 Task: Find accommodations in Geneina, Sudan, for 3 guests from August 12 to August 15, with a price range of ₹15,000 to ₹16,000, 2 bedrooms, 3 beds, 1 bathroom, and self check-in option.
Action: Mouse moved to (414, 87)
Screenshot: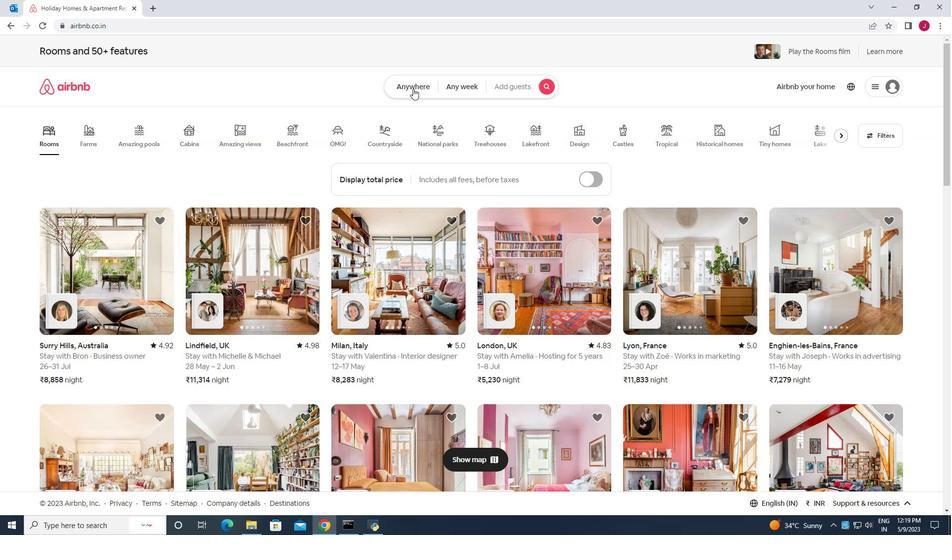 
Action: Mouse pressed left at (414, 87)
Screenshot: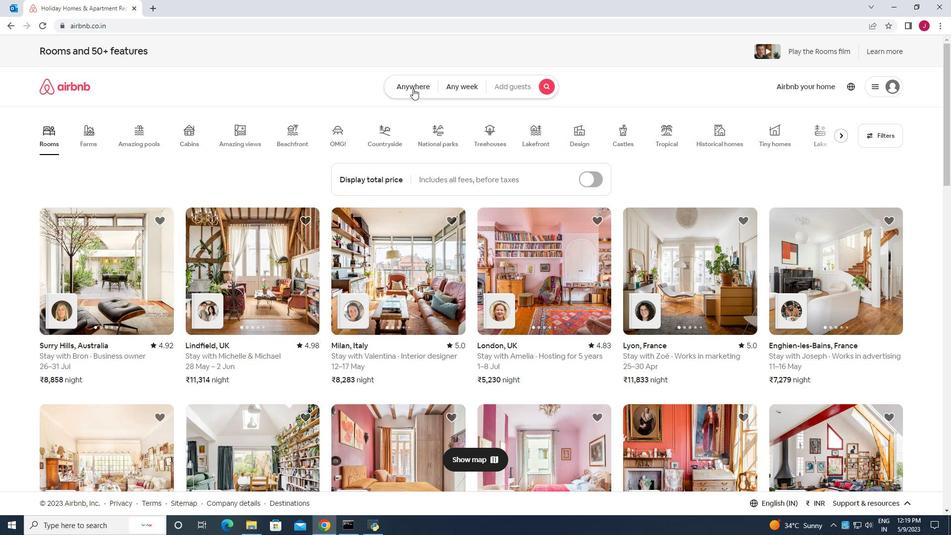 
Action: Mouse moved to (310, 126)
Screenshot: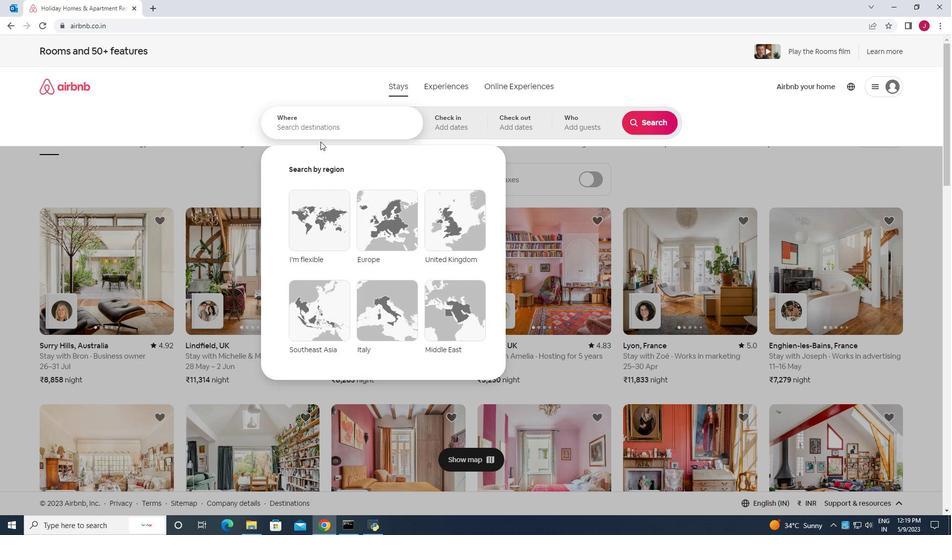 
Action: Mouse pressed left at (310, 126)
Screenshot: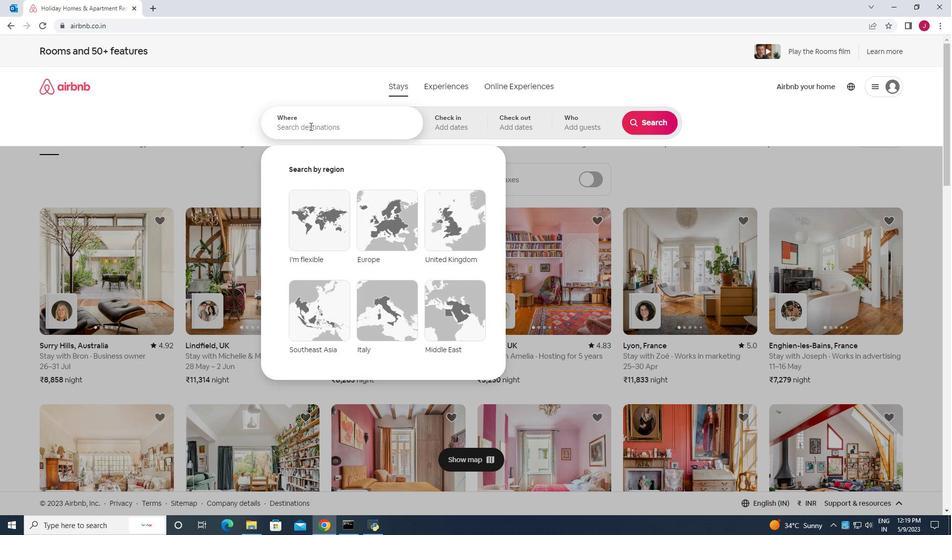 
Action: Key pressed <Key.caps_lock>G<Key.caps_lock>eneina<Key.space>sudan
Screenshot: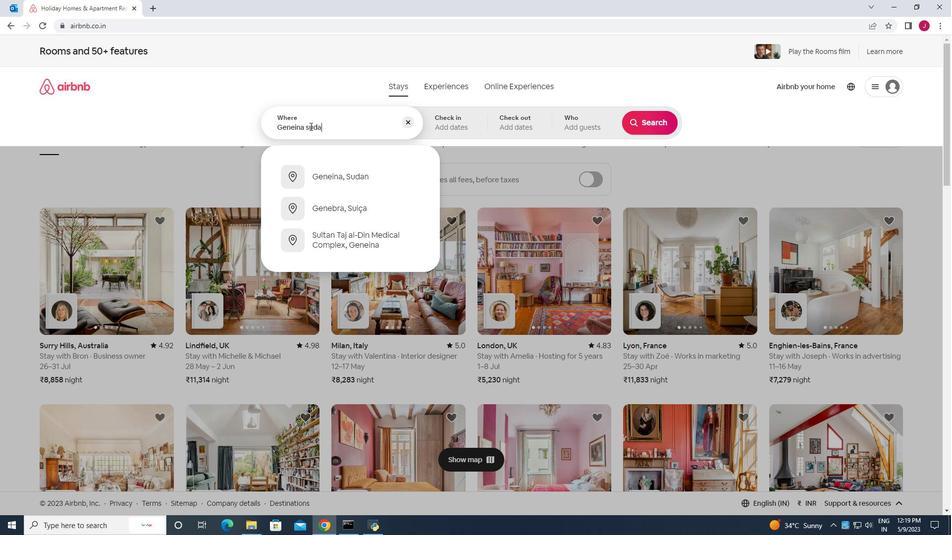 
Action: Mouse moved to (343, 174)
Screenshot: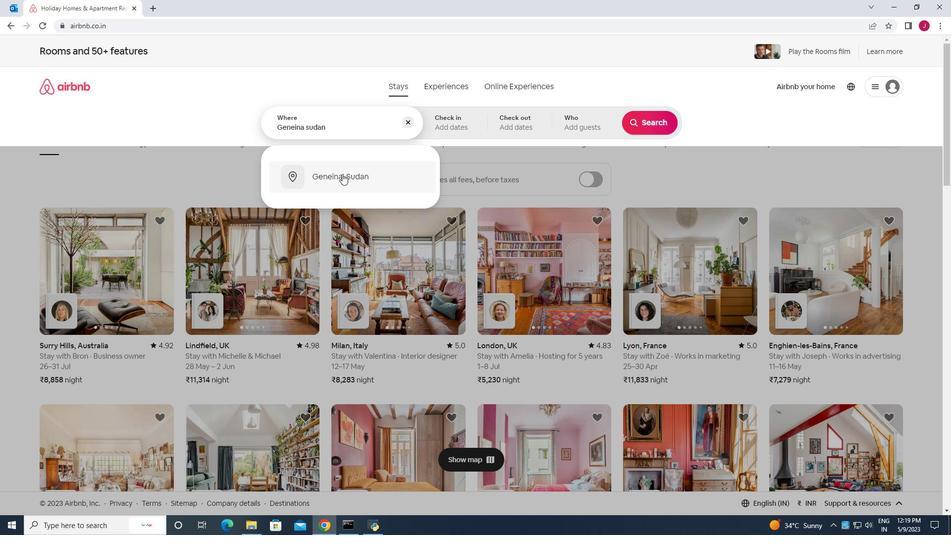 
Action: Mouse pressed left at (343, 174)
Screenshot: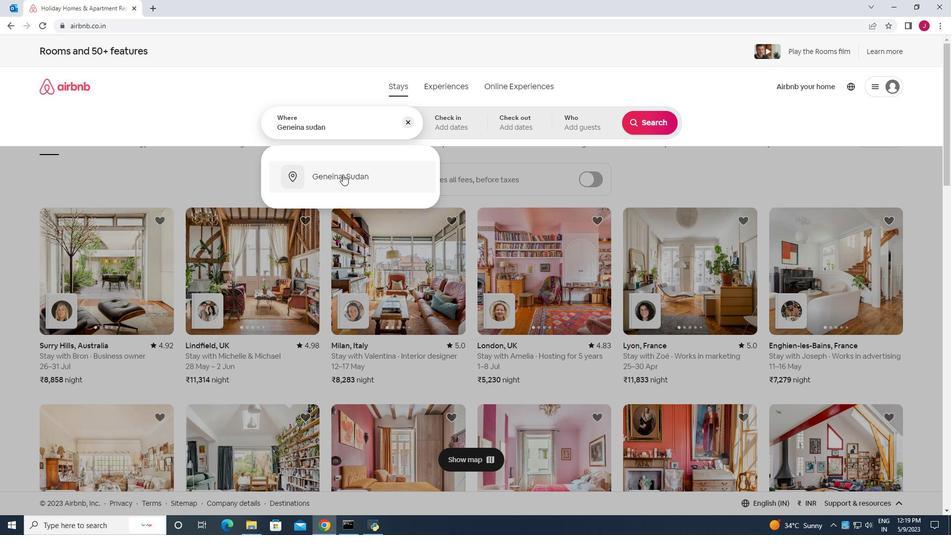 
Action: Mouse moved to (649, 203)
Screenshot: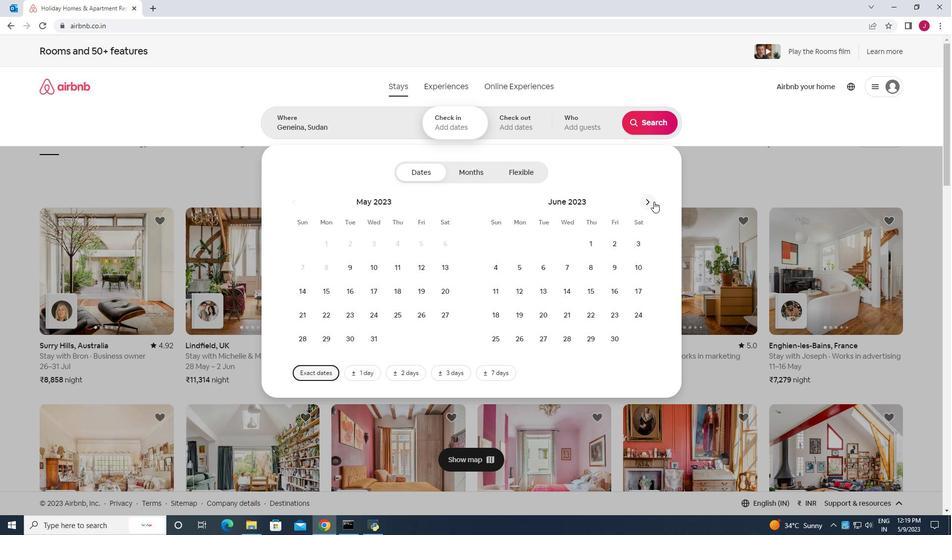 
Action: Mouse pressed left at (649, 203)
Screenshot: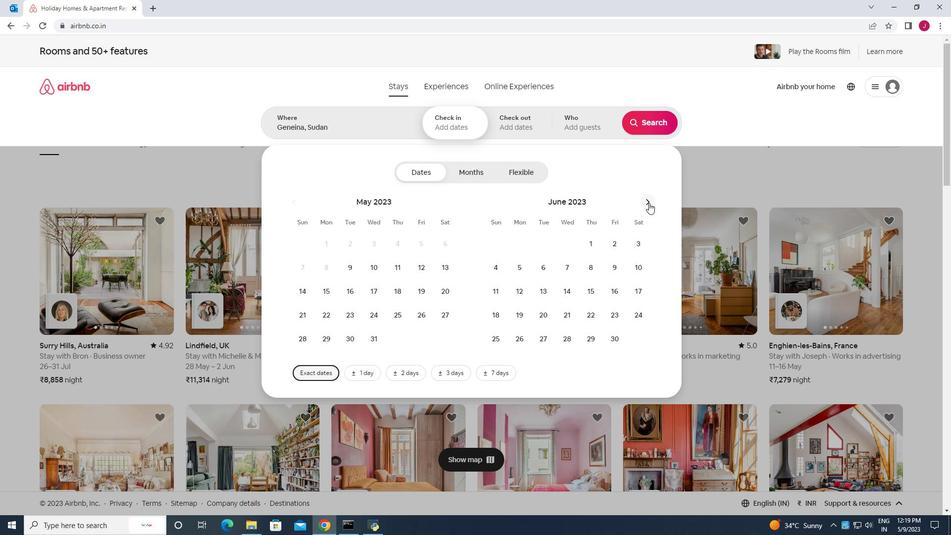 
Action: Mouse pressed left at (649, 203)
Screenshot: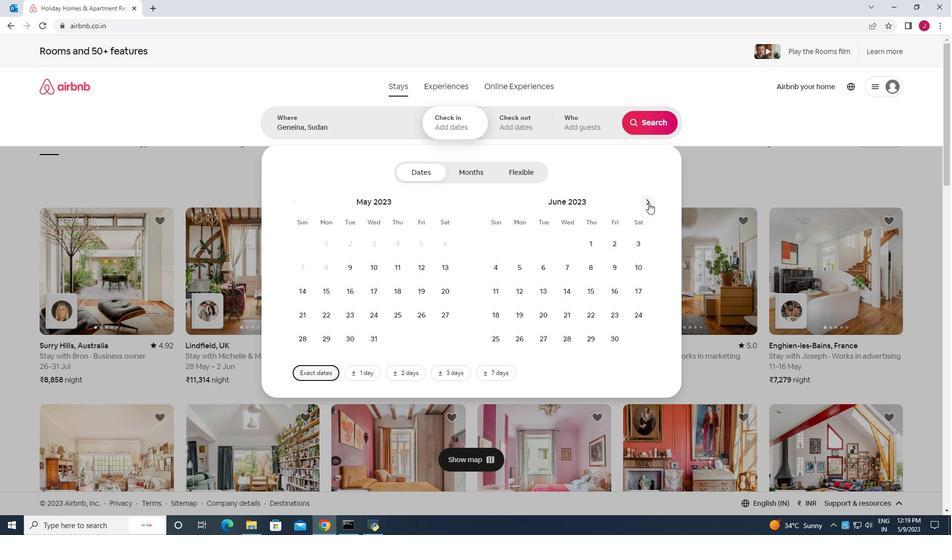
Action: Mouse moved to (631, 269)
Screenshot: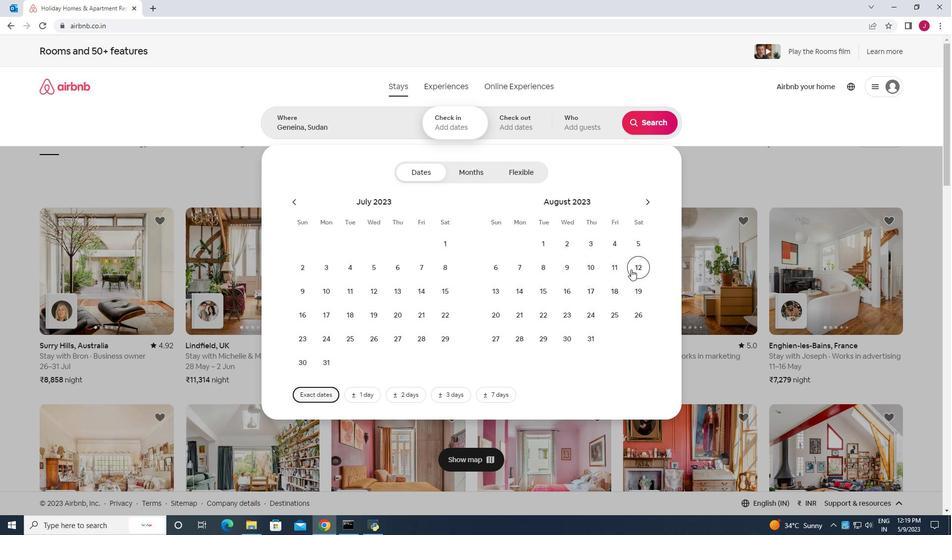 
Action: Mouse pressed left at (631, 269)
Screenshot: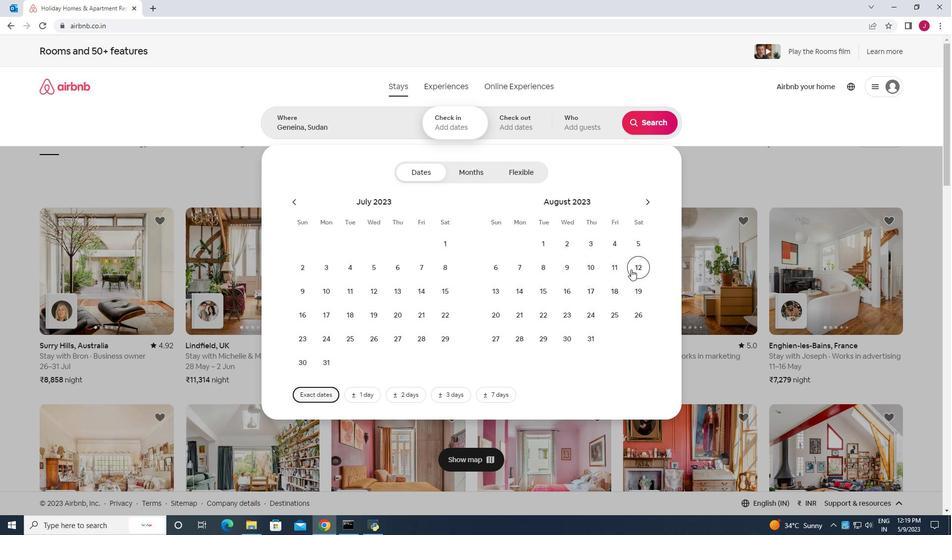 
Action: Mouse moved to (546, 297)
Screenshot: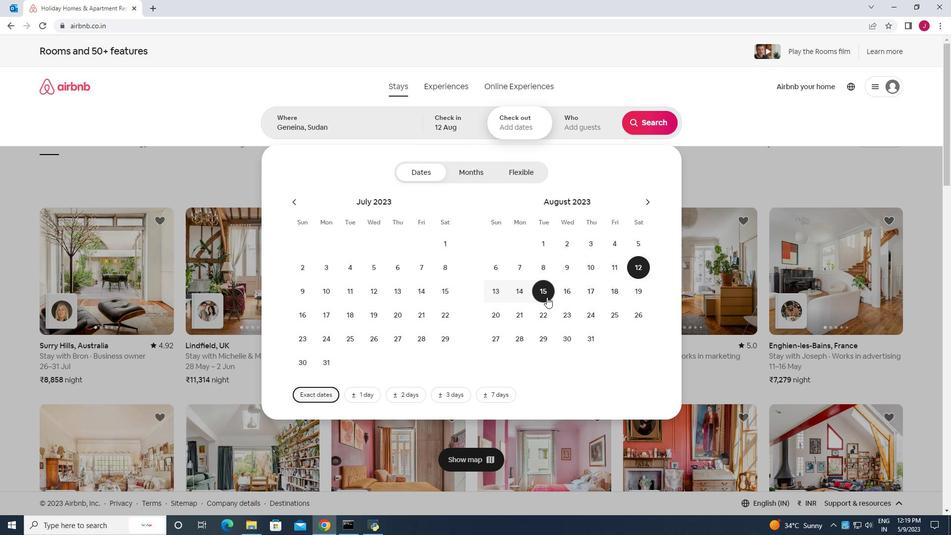
Action: Mouse pressed left at (546, 297)
Screenshot: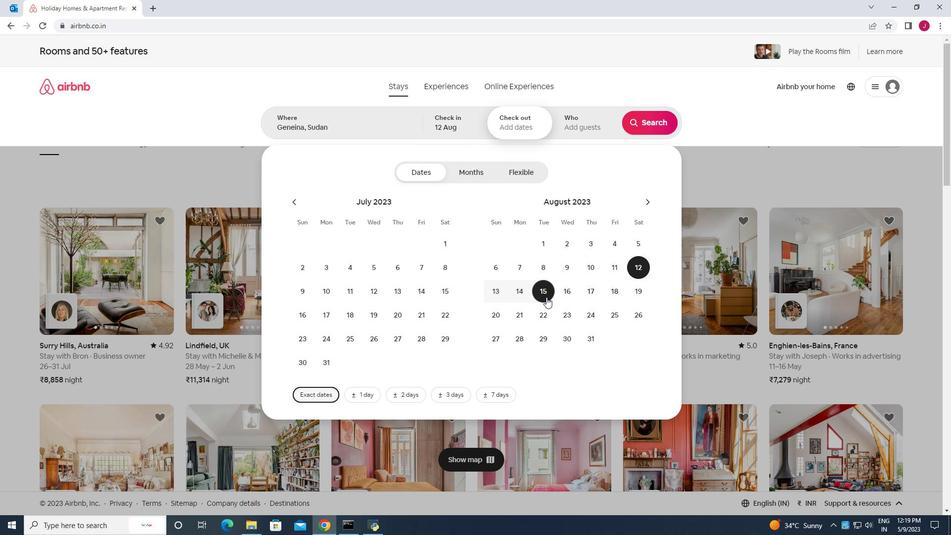 
Action: Mouse moved to (572, 128)
Screenshot: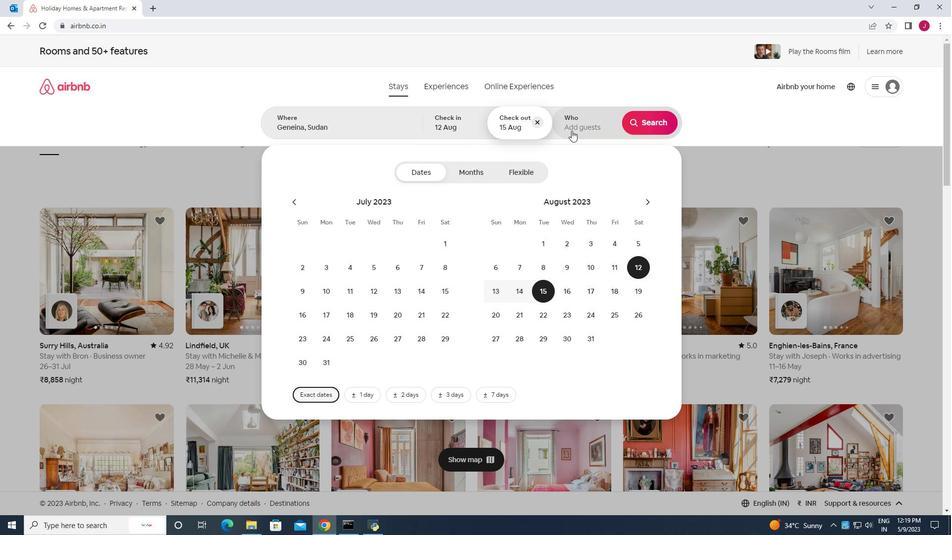 
Action: Mouse pressed left at (572, 128)
Screenshot: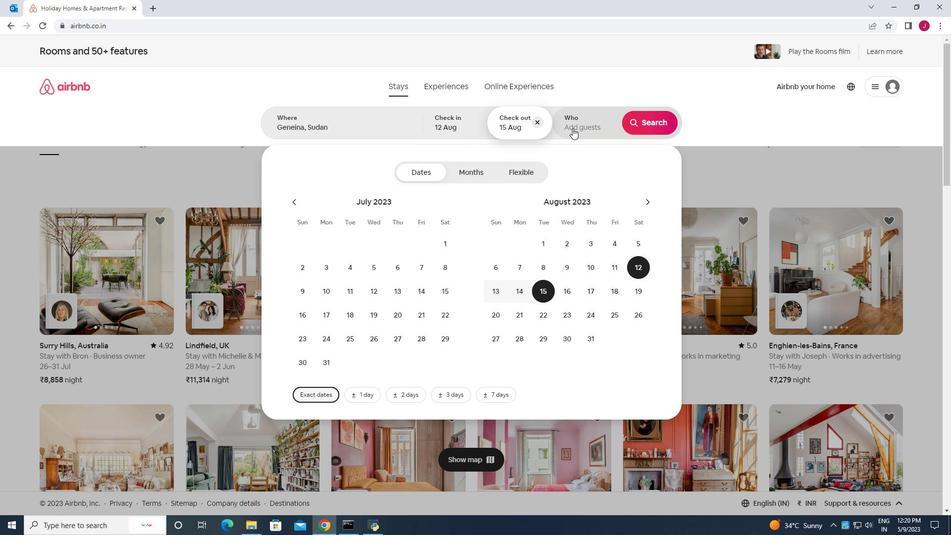 
Action: Mouse moved to (653, 176)
Screenshot: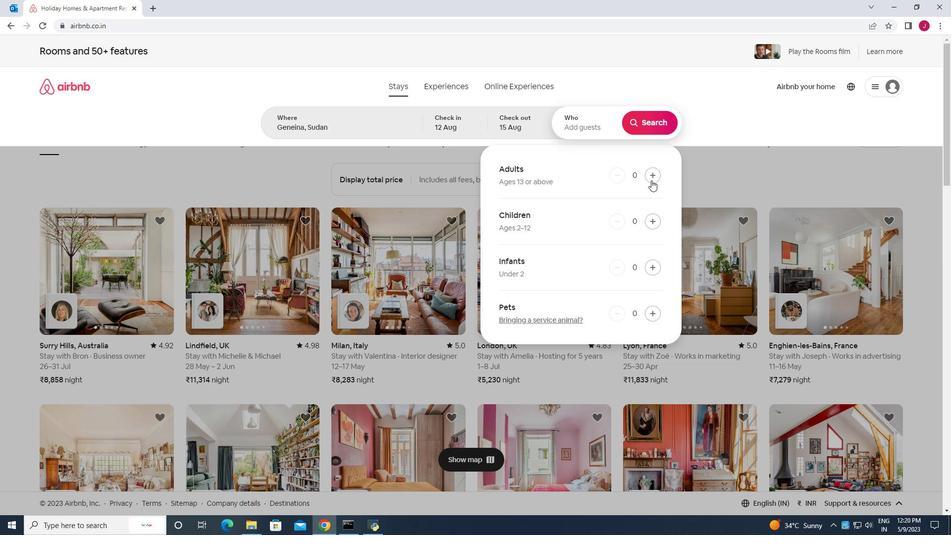 
Action: Mouse pressed left at (653, 176)
Screenshot: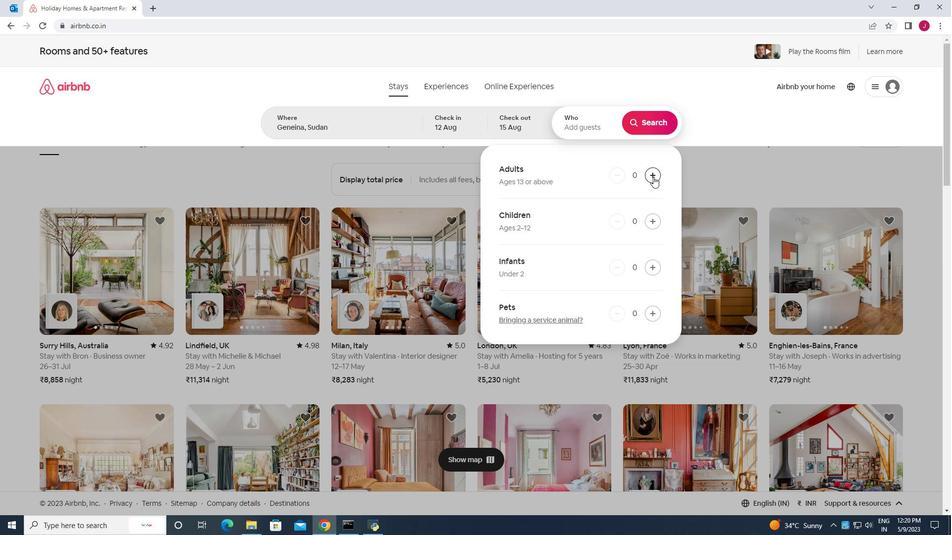 
Action: Mouse pressed left at (653, 176)
Screenshot: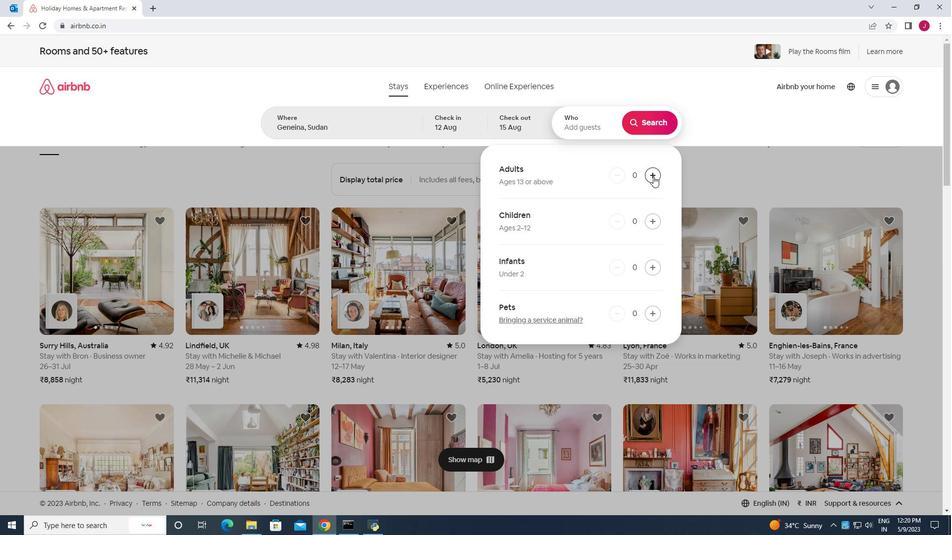 
Action: Mouse pressed left at (653, 176)
Screenshot: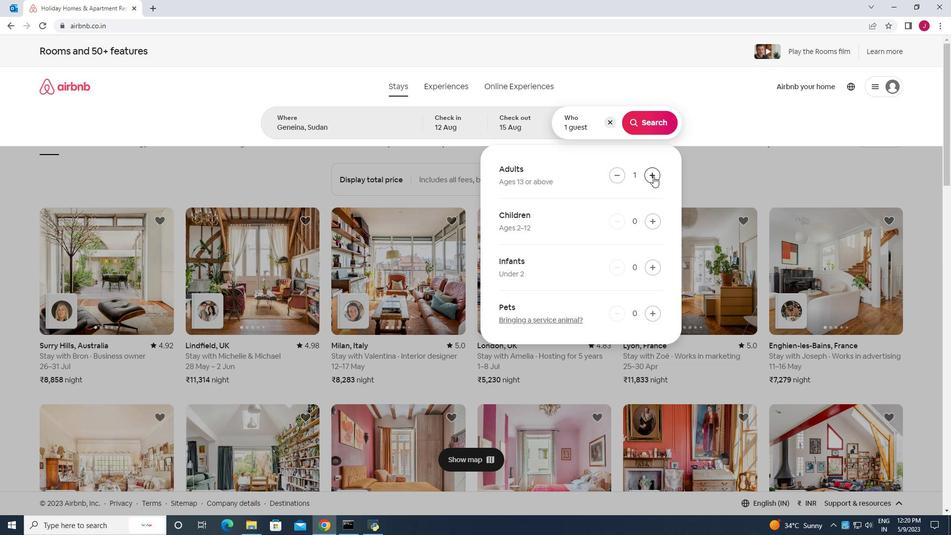 
Action: Mouse moved to (665, 124)
Screenshot: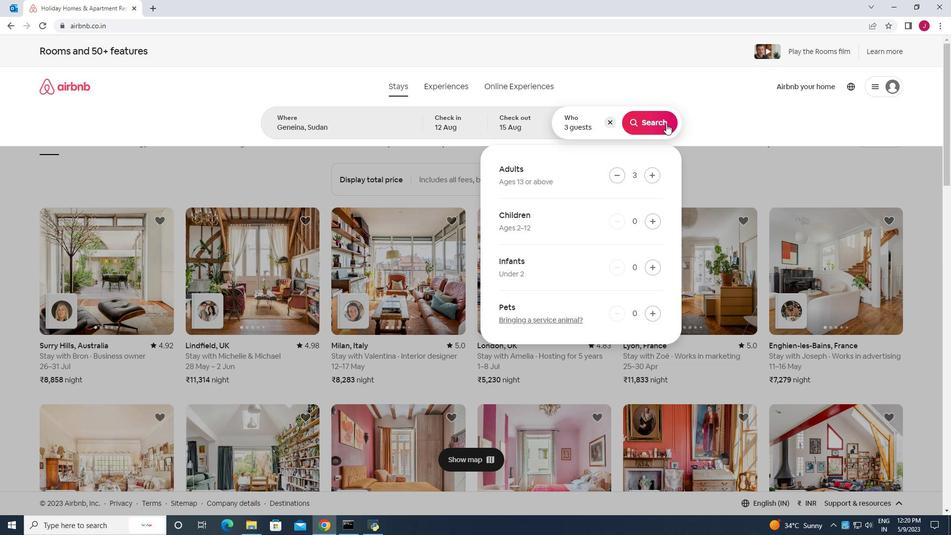 
Action: Mouse pressed left at (665, 124)
Screenshot: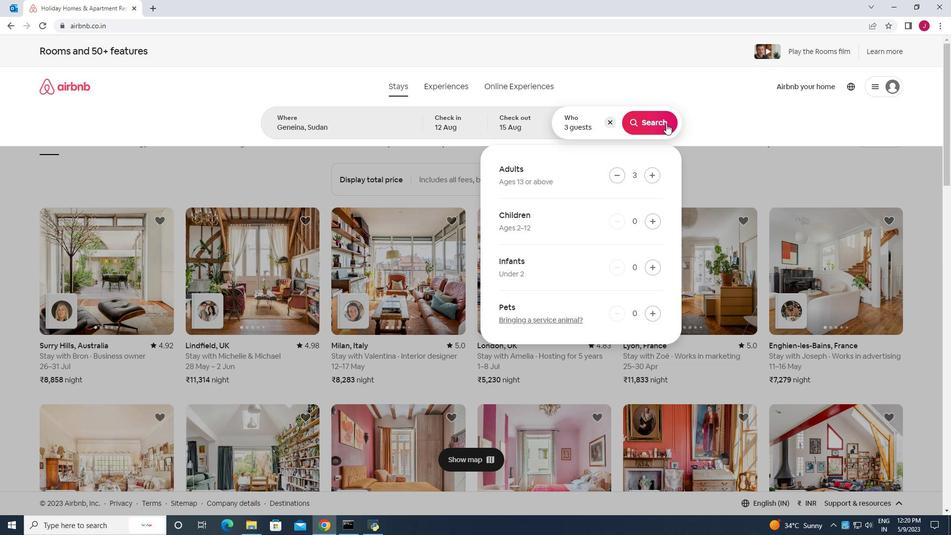 
Action: Mouse moved to (915, 95)
Screenshot: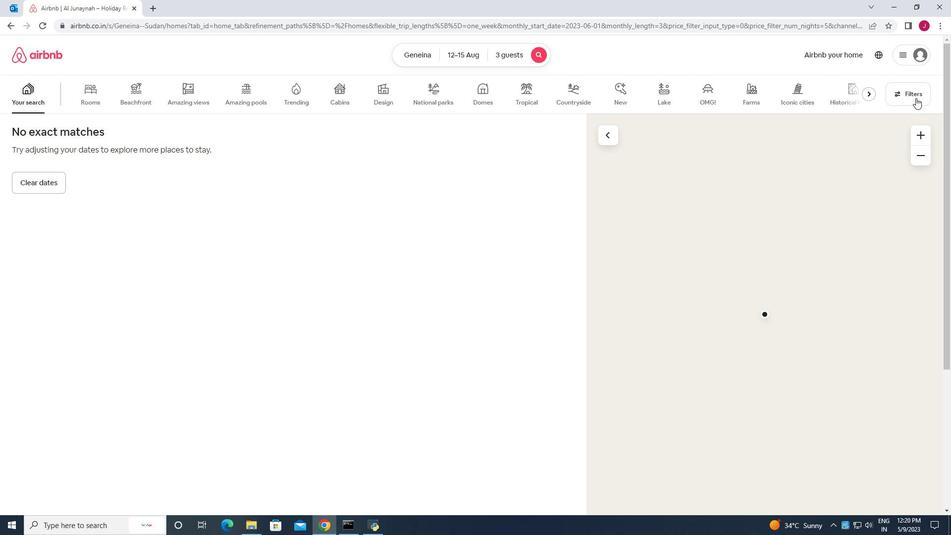 
Action: Mouse pressed left at (915, 95)
Screenshot: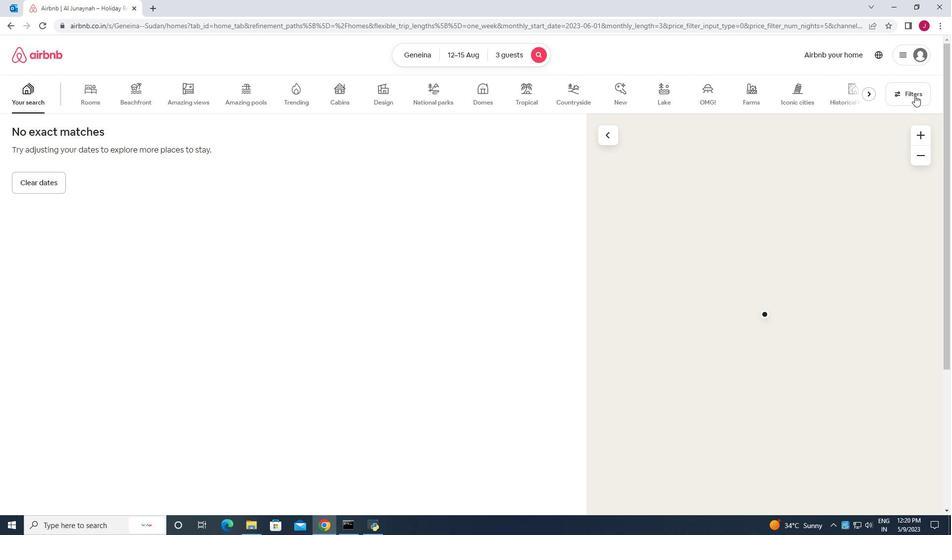 
Action: Mouse moved to (353, 334)
Screenshot: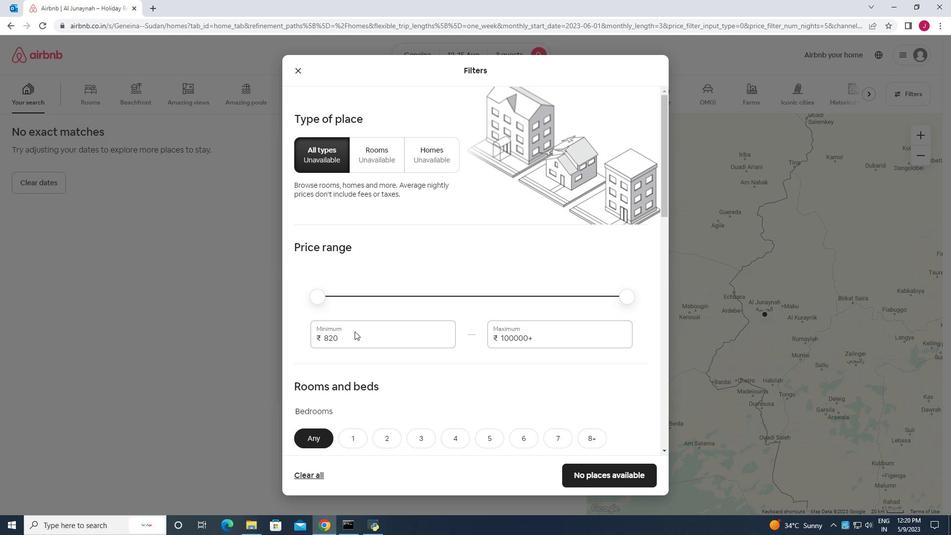 
Action: Mouse pressed left at (353, 334)
Screenshot: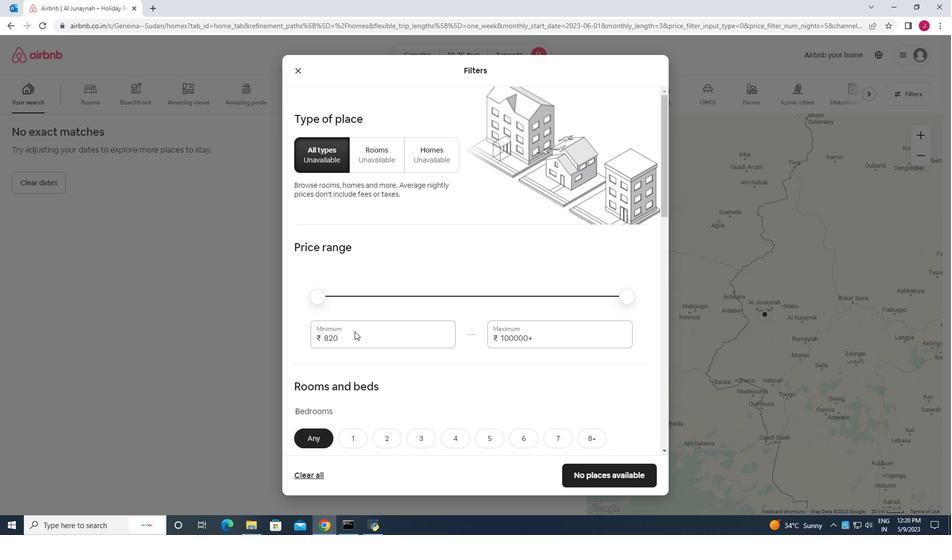 
Action: Mouse moved to (353, 335)
Screenshot: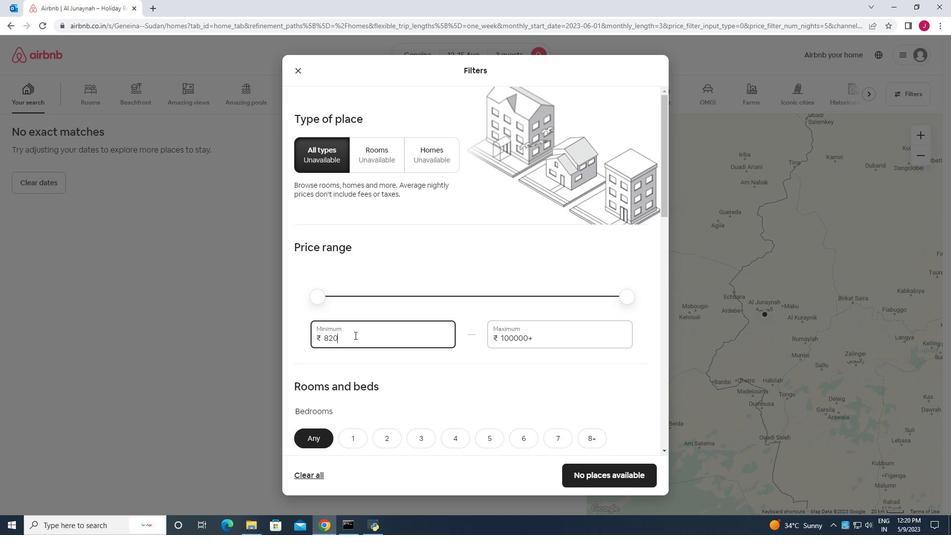
Action: Key pressed <Key.backspace><Key.backspace><Key.backspace><Key.backspace><Key.backspace><Key.backspace><Key.backspace><Key.backspace><Key.backspace>15000
Screenshot: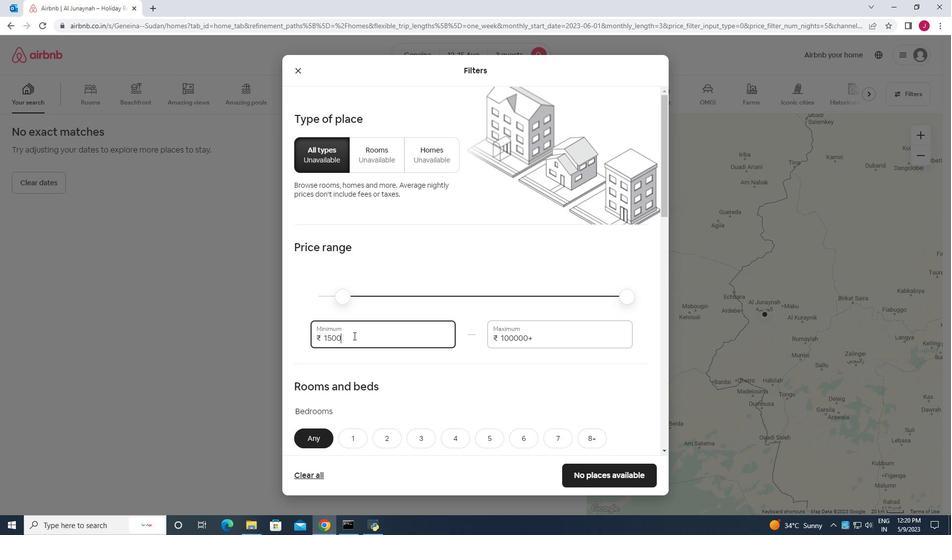 
Action: Mouse moved to (541, 340)
Screenshot: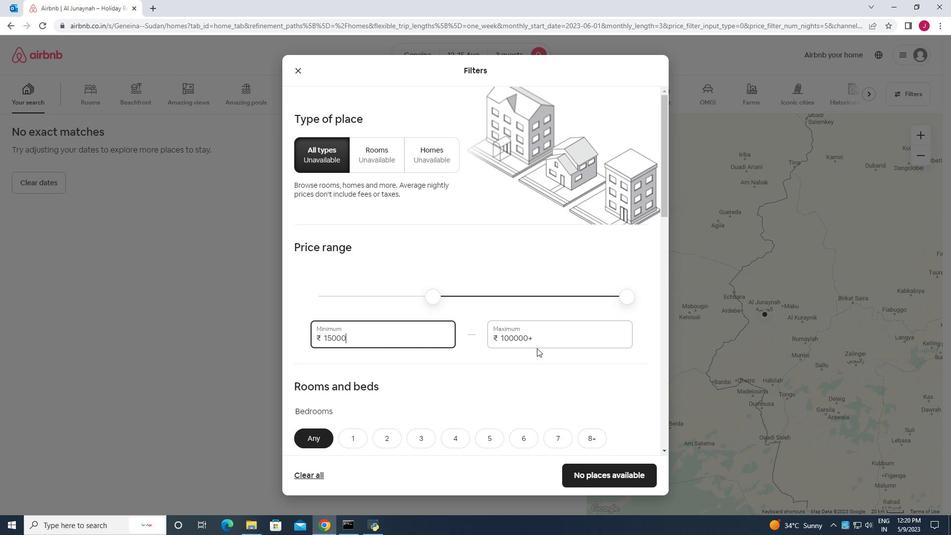 
Action: Mouse pressed left at (541, 340)
Screenshot: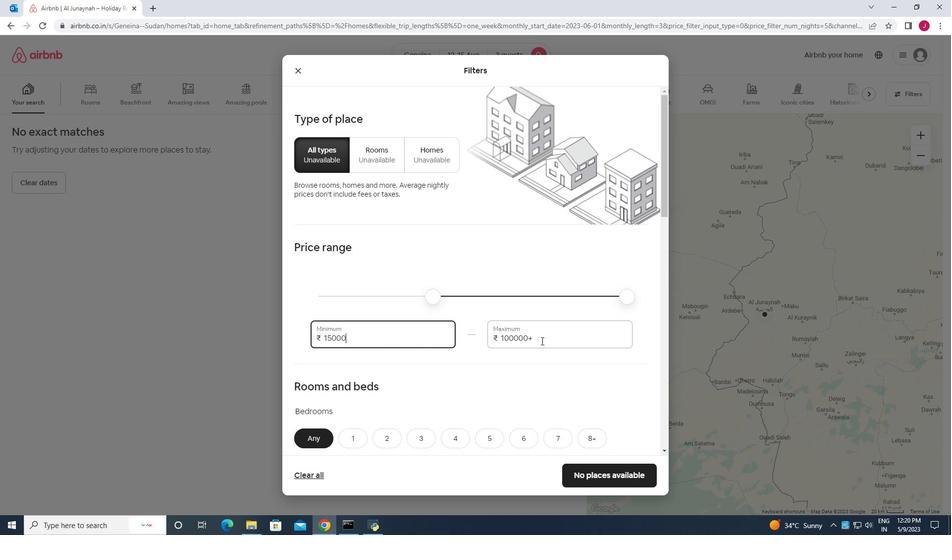 
Action: Mouse moved to (539, 340)
Screenshot: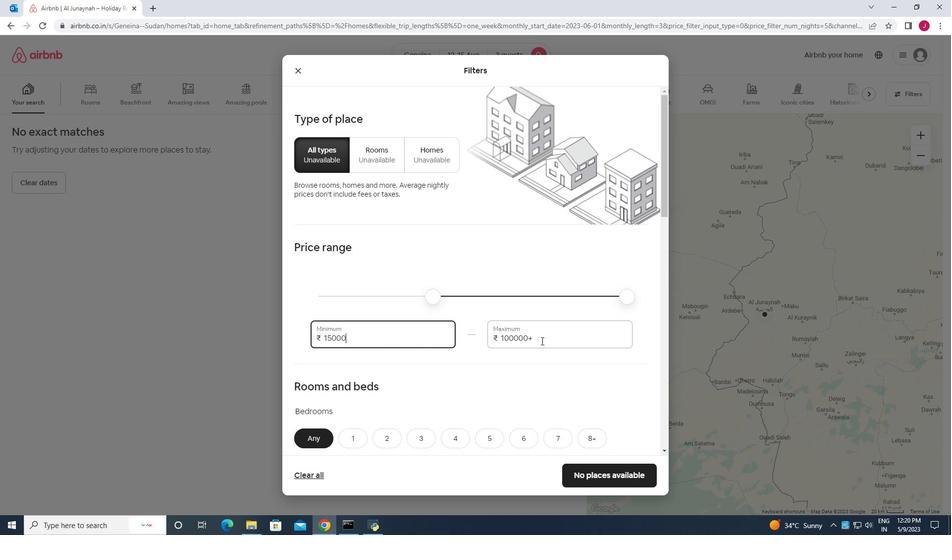 
Action: Key pressed <Key.backspace><Key.backspace><Key.backspace><Key.backspace><Key.backspace><Key.backspace><Key.backspace><Key.backspace><Key.backspace><Key.backspace><Key.backspace><Key.backspace>16000
Screenshot: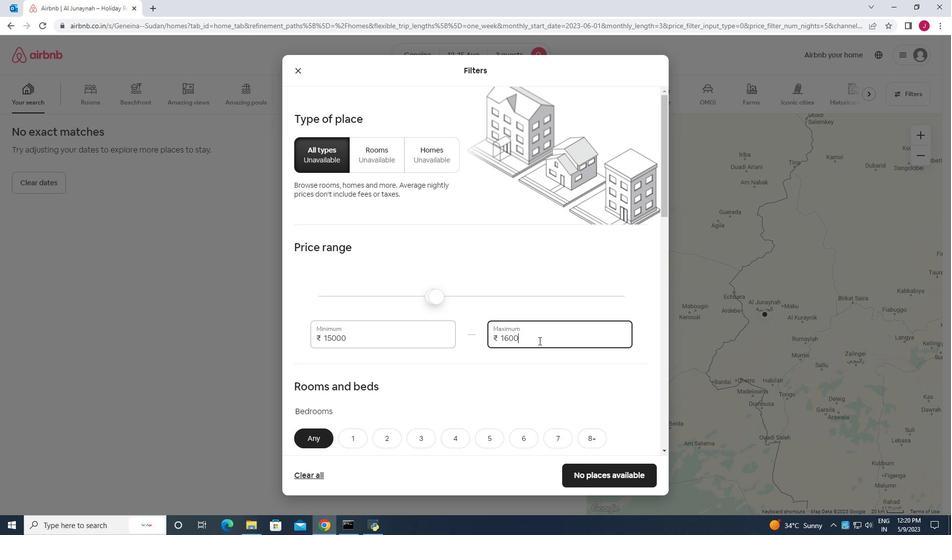 
Action: Mouse moved to (501, 327)
Screenshot: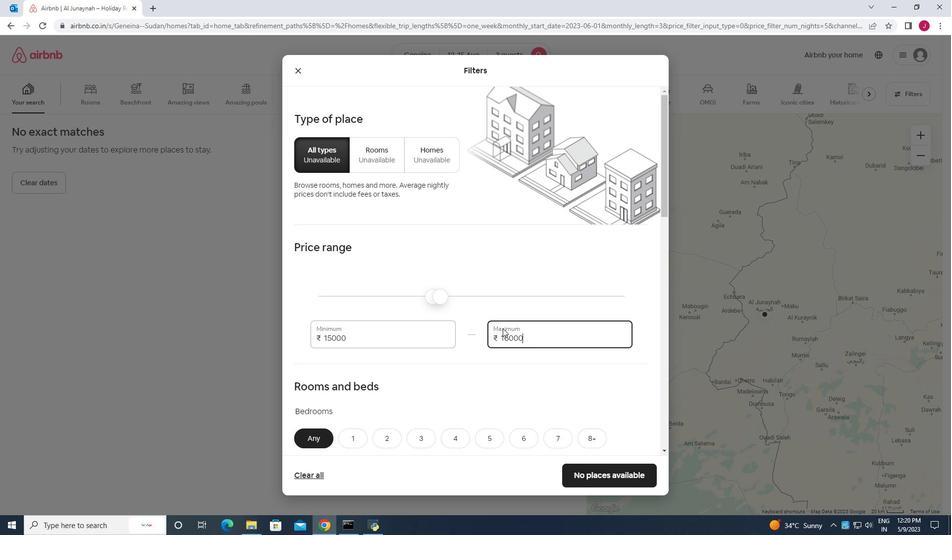 
Action: Mouse scrolled (501, 327) with delta (0, 0)
Screenshot: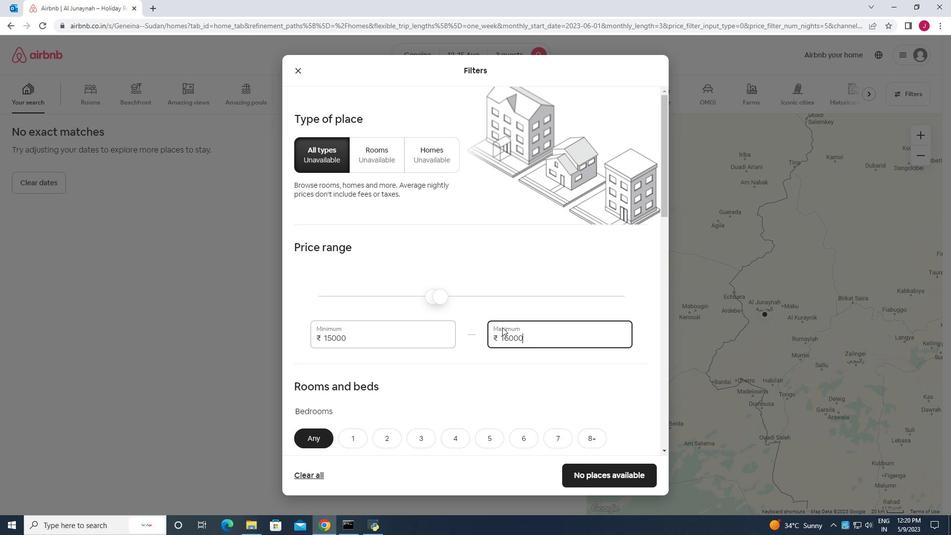 
Action: Mouse scrolled (501, 327) with delta (0, 0)
Screenshot: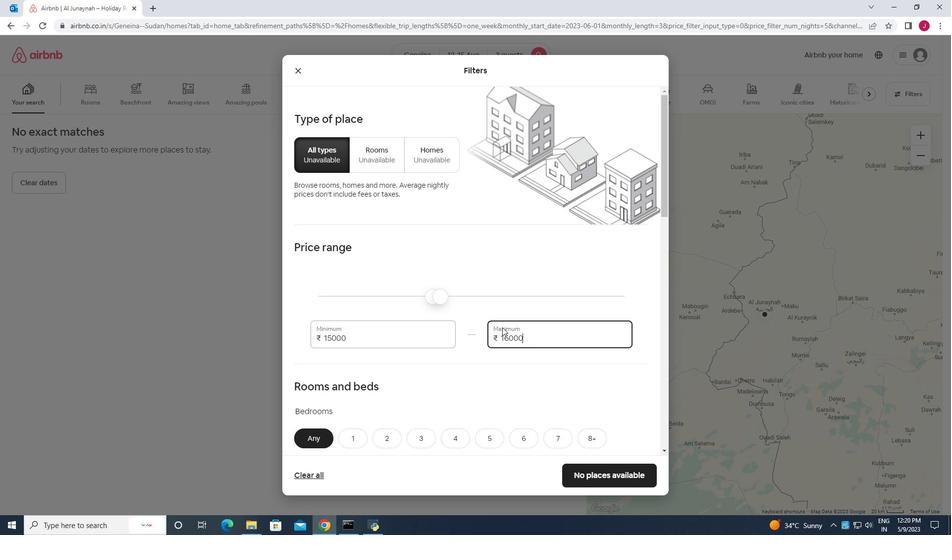 
Action: Mouse moved to (499, 312)
Screenshot: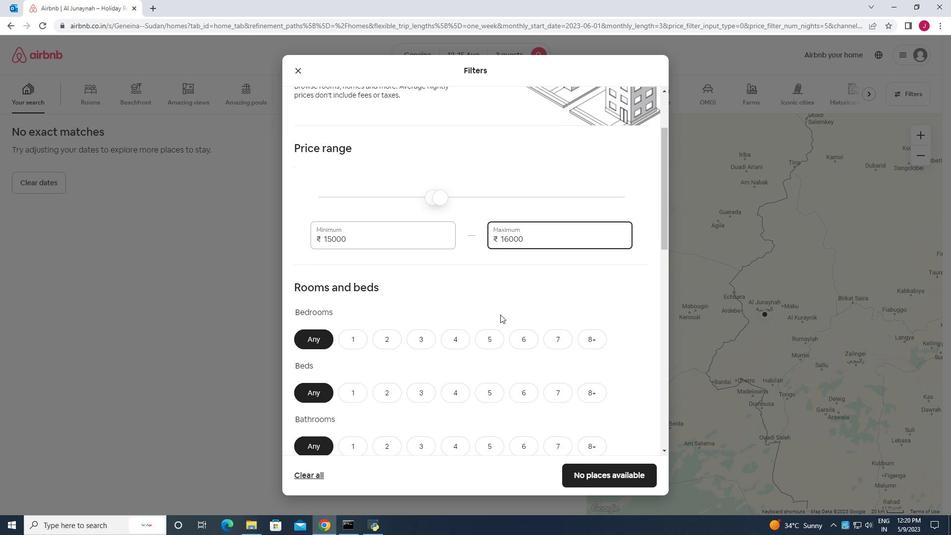 
Action: Mouse scrolled (499, 312) with delta (0, 0)
Screenshot: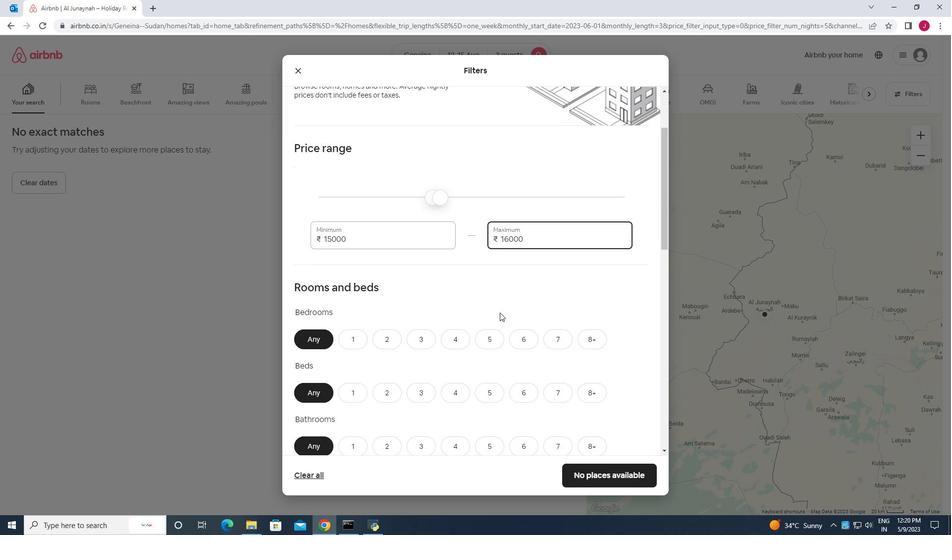 
Action: Mouse moved to (384, 291)
Screenshot: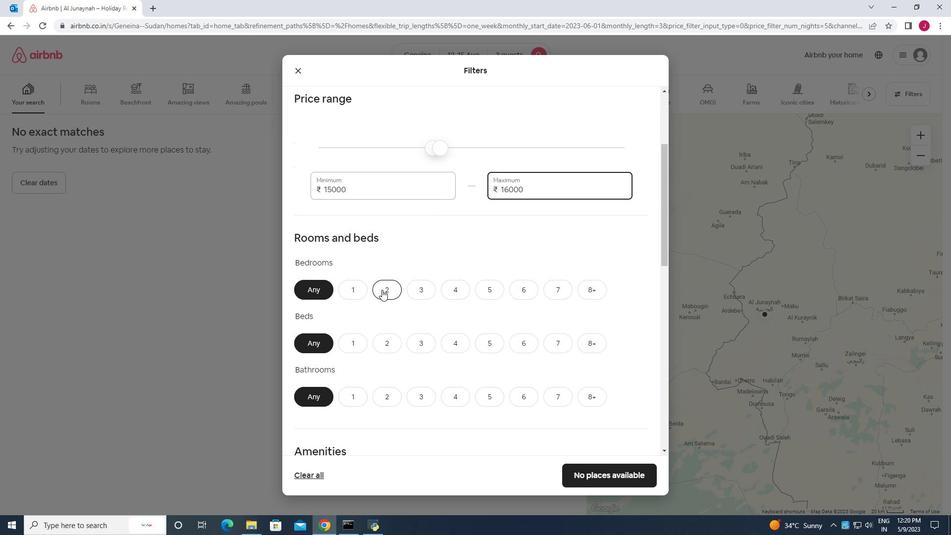 
Action: Mouse pressed left at (384, 291)
Screenshot: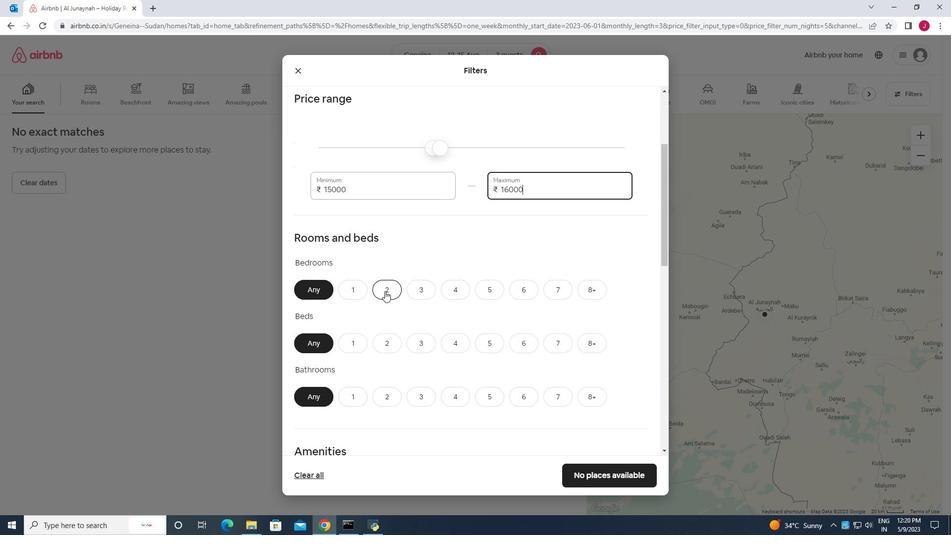 
Action: Mouse moved to (425, 342)
Screenshot: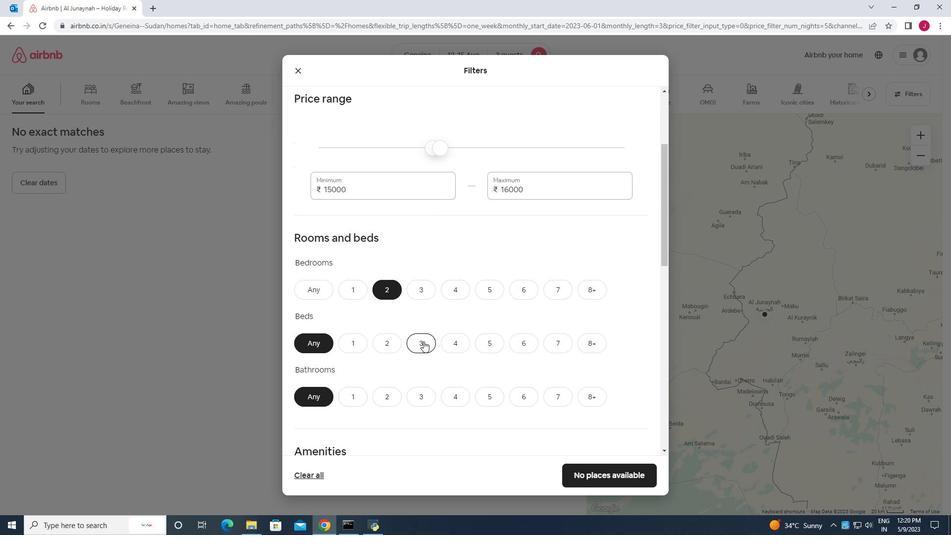 
Action: Mouse pressed left at (425, 342)
Screenshot: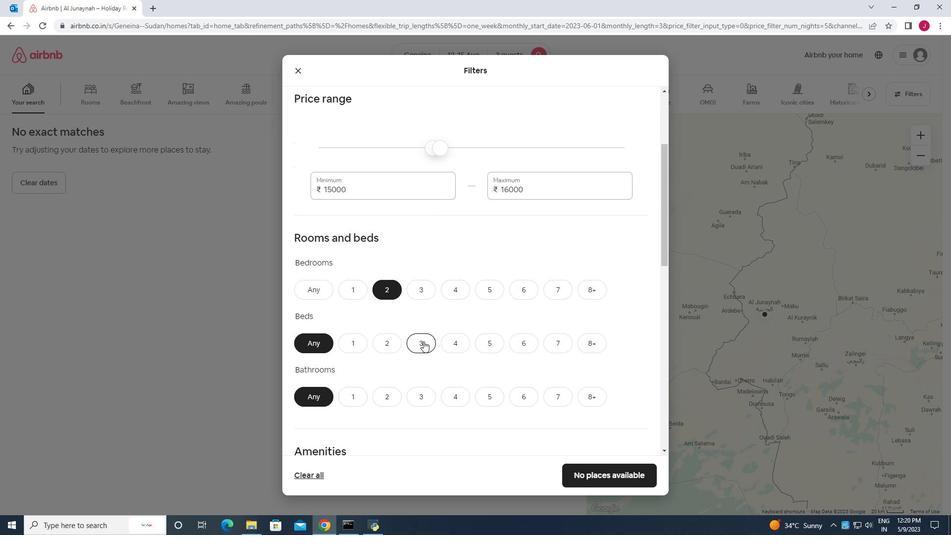 
Action: Mouse moved to (356, 393)
Screenshot: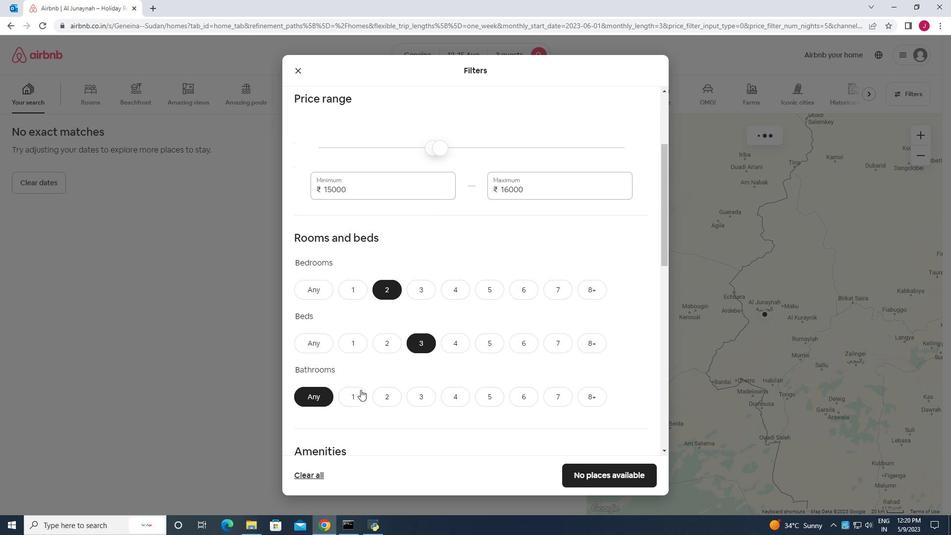 
Action: Mouse pressed left at (356, 393)
Screenshot: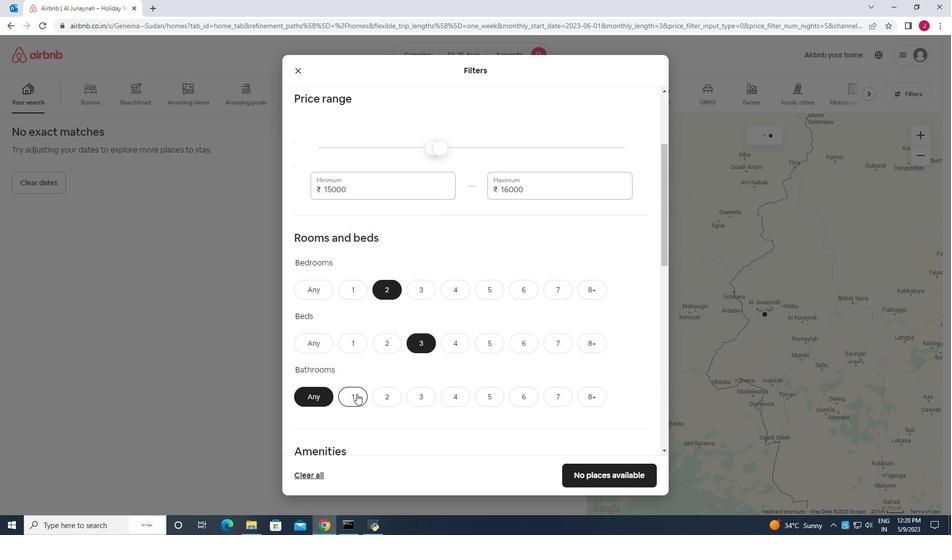 
Action: Mouse moved to (417, 328)
Screenshot: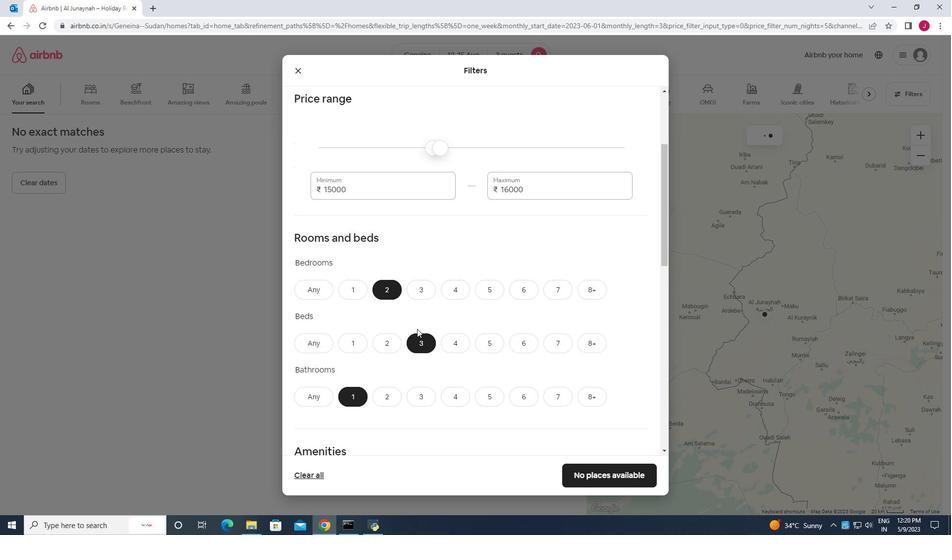 
Action: Mouse scrolled (417, 328) with delta (0, 0)
Screenshot: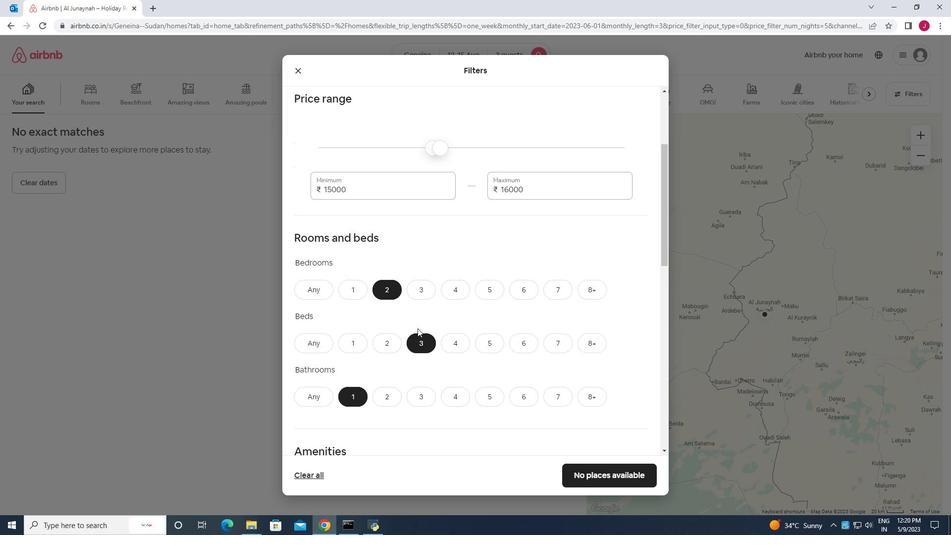 
Action: Mouse scrolled (417, 328) with delta (0, 0)
Screenshot: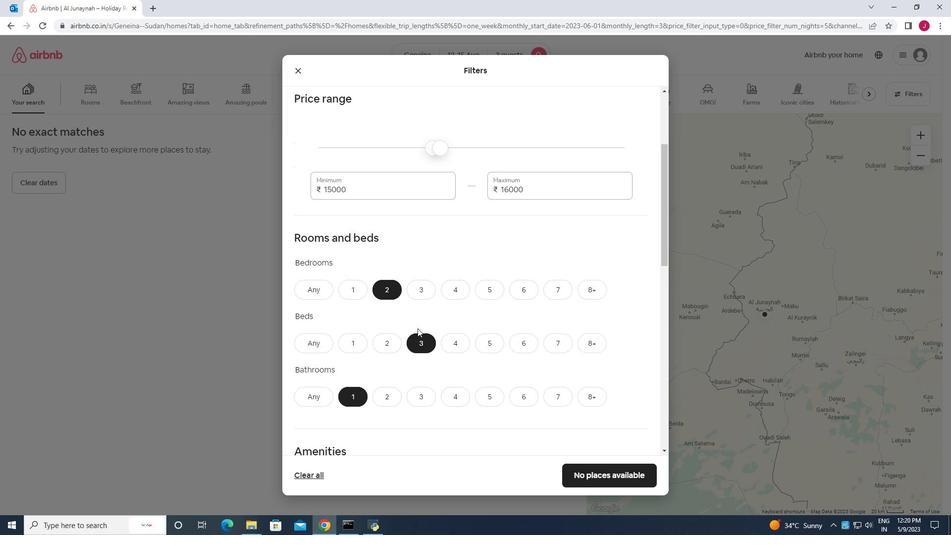 
Action: Mouse scrolled (417, 328) with delta (0, 0)
Screenshot: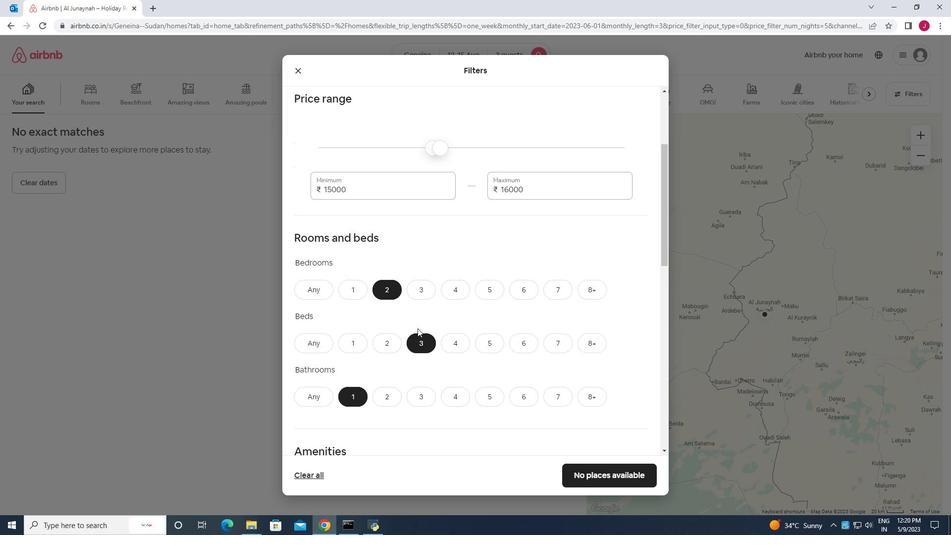
Action: Mouse scrolled (417, 328) with delta (0, 0)
Screenshot: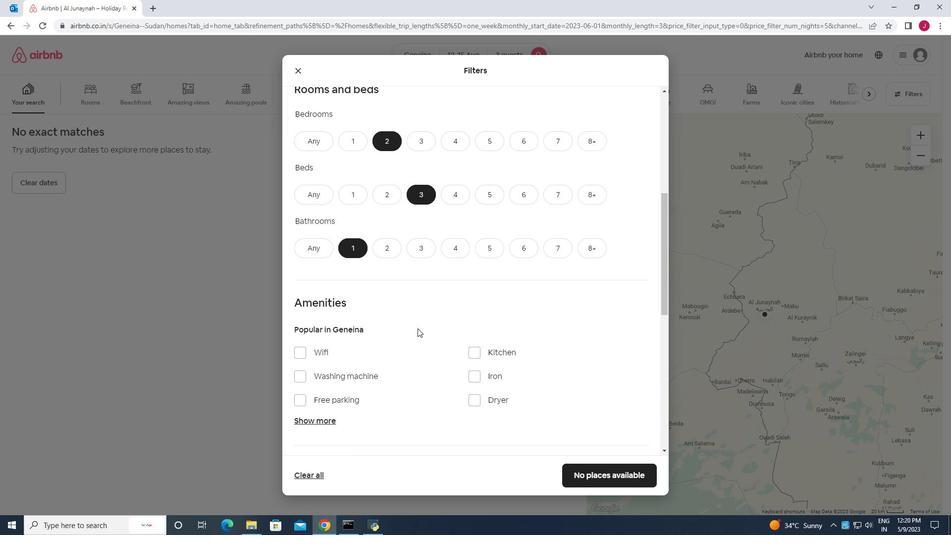 
Action: Mouse scrolled (417, 328) with delta (0, 0)
Screenshot: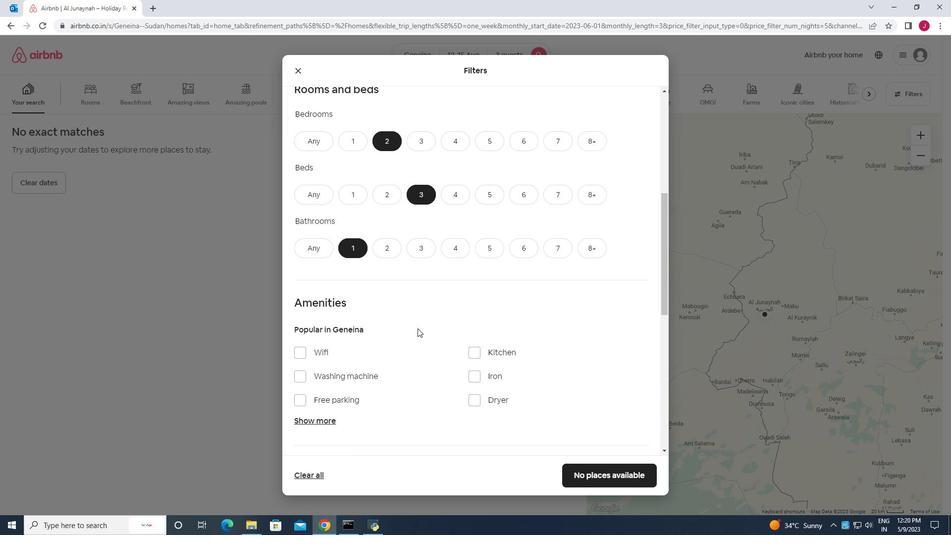 
Action: Mouse moved to (407, 291)
Screenshot: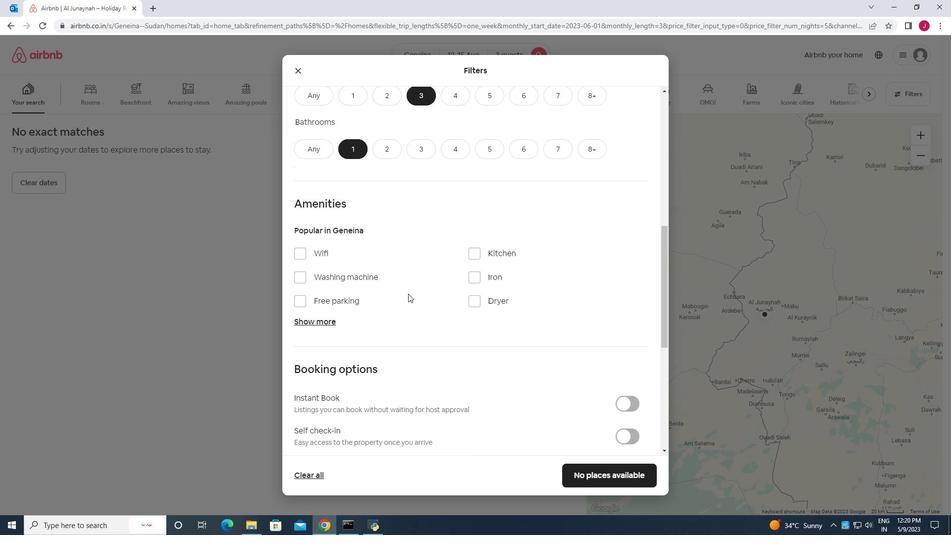 
Action: Mouse scrolled (407, 291) with delta (0, 0)
Screenshot: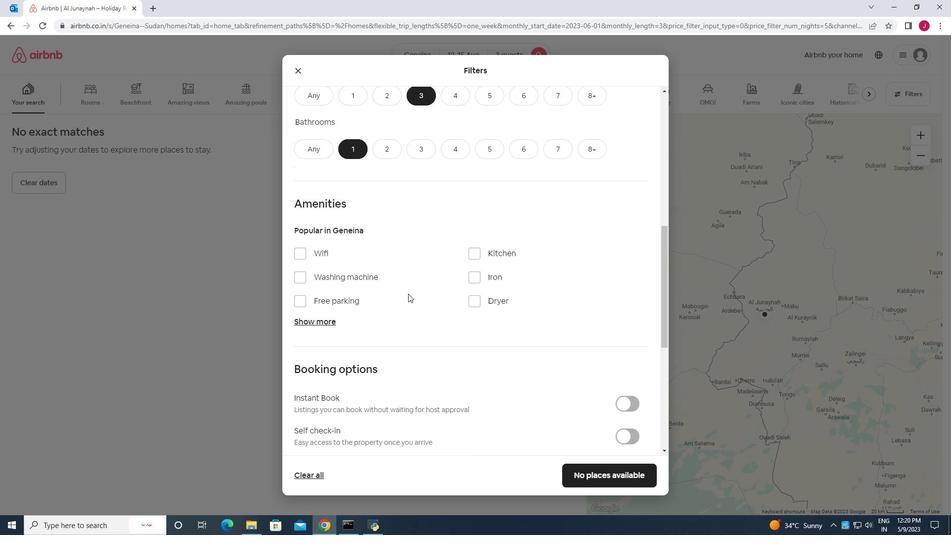 
Action: Mouse moved to (407, 290)
Screenshot: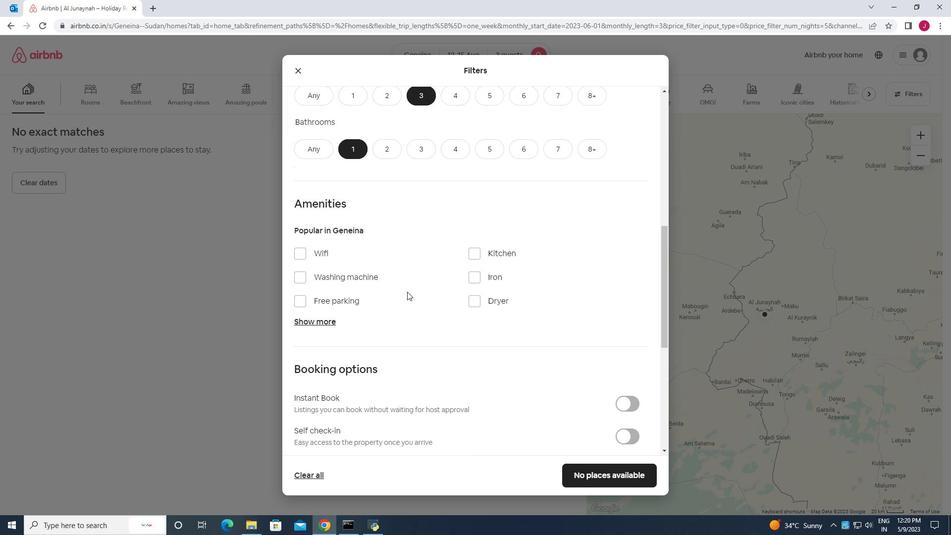 
Action: Mouse scrolled (407, 290) with delta (0, 0)
Screenshot: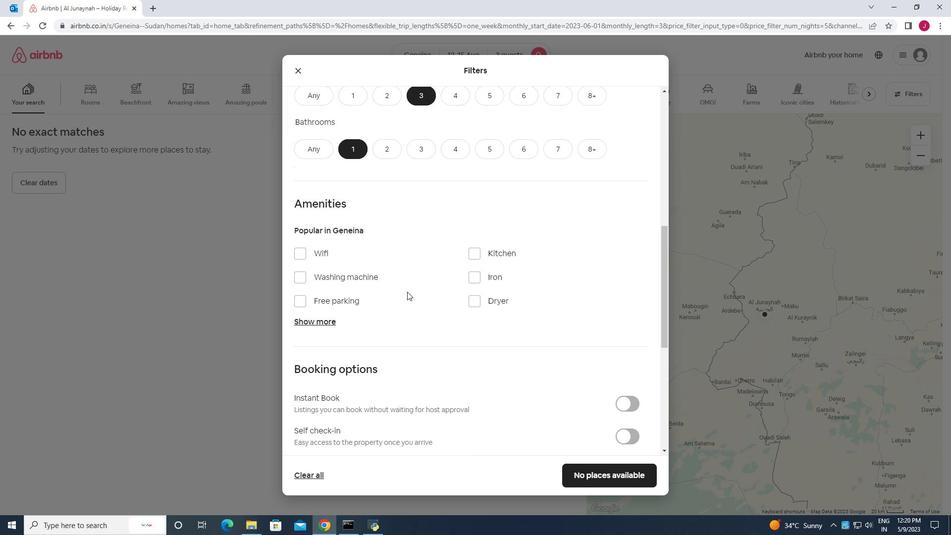 
Action: Mouse scrolled (407, 289) with delta (0, 0)
Screenshot: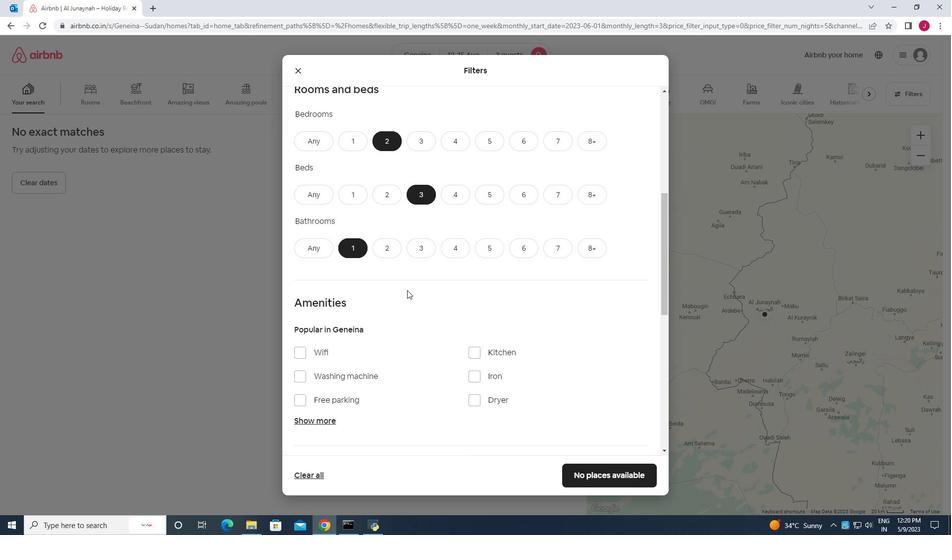 
Action: Mouse scrolled (407, 289) with delta (0, 0)
Screenshot: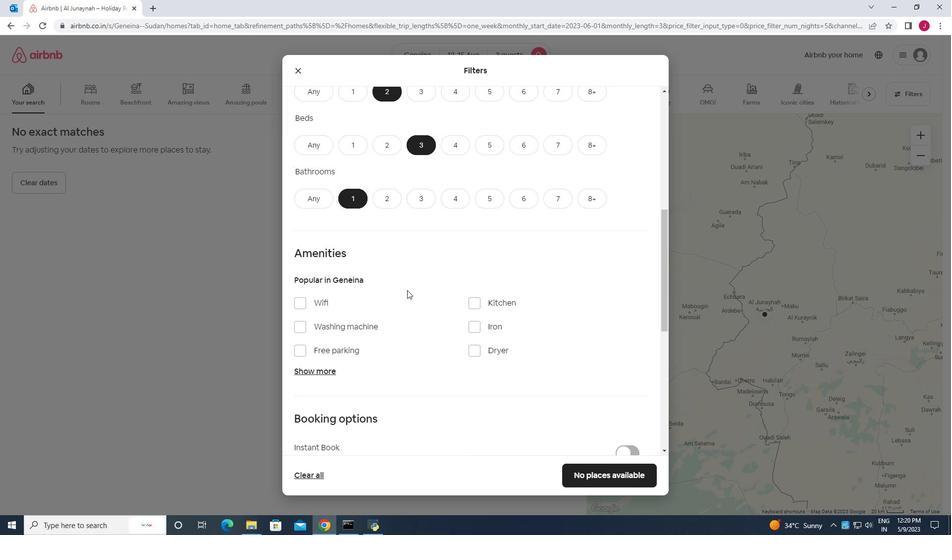 
Action: Mouse scrolled (407, 289) with delta (0, 0)
Screenshot: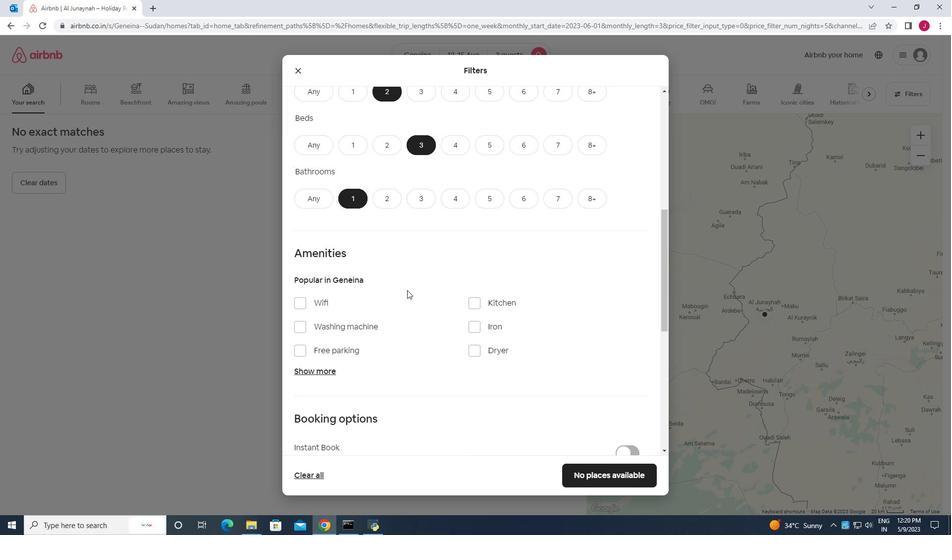 
Action: Mouse scrolled (407, 289) with delta (0, 0)
Screenshot: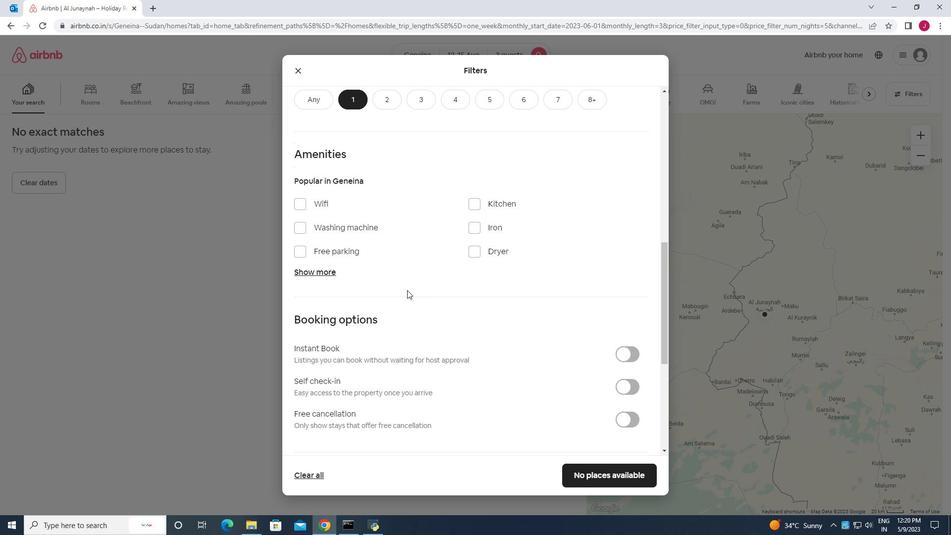 
Action: Mouse scrolled (407, 289) with delta (0, 0)
Screenshot: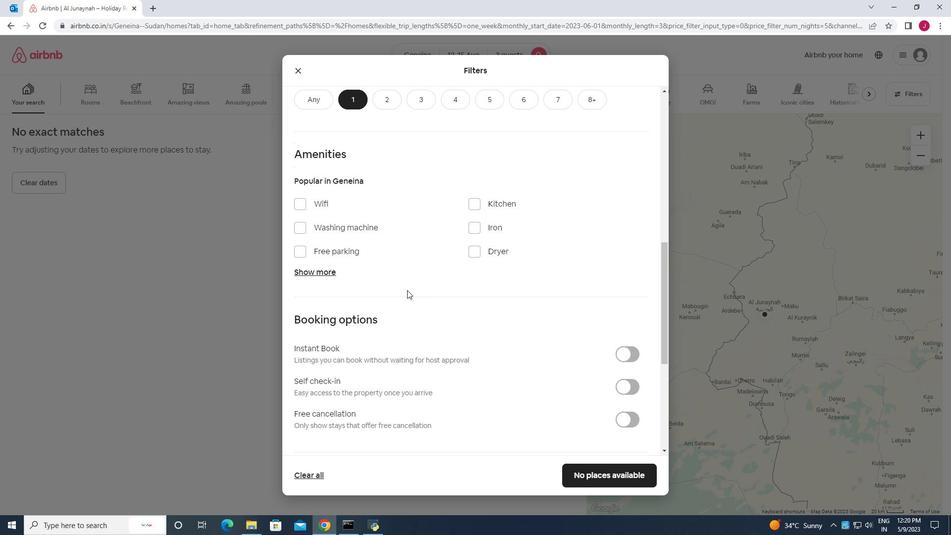 
Action: Mouse moved to (630, 288)
Screenshot: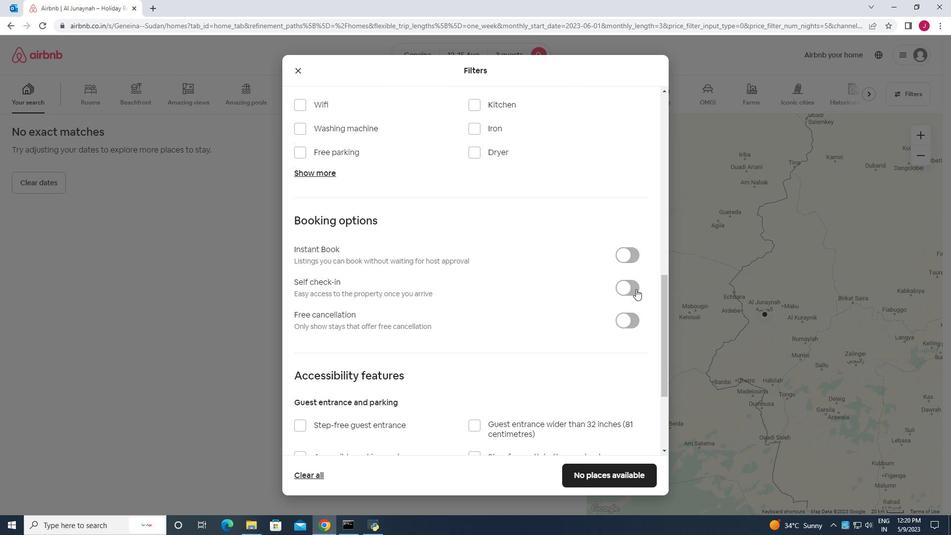 
Action: Mouse pressed left at (630, 288)
Screenshot: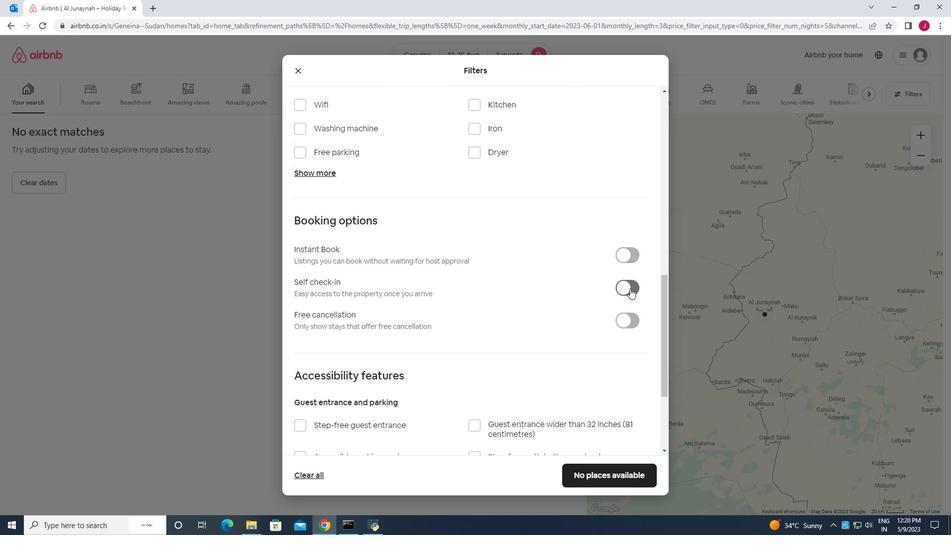 
Action: Mouse moved to (485, 297)
Screenshot: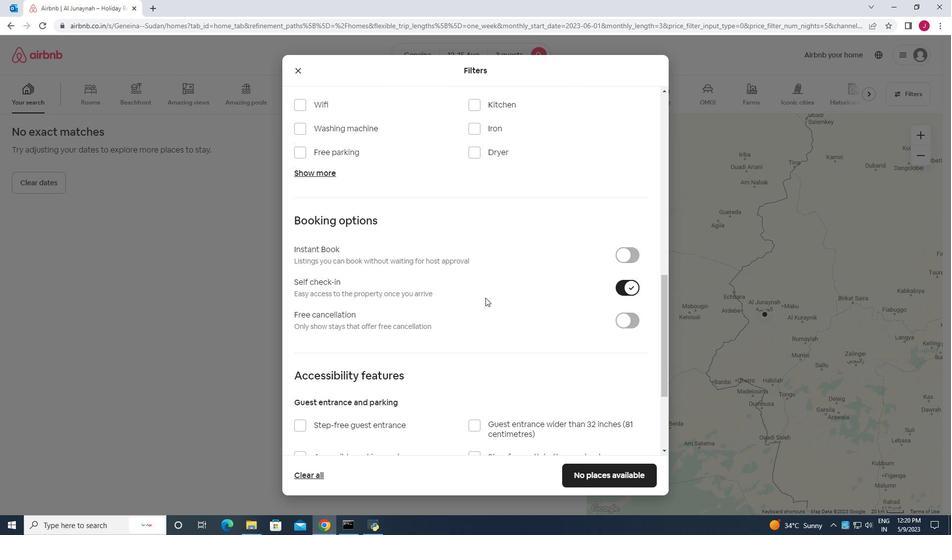
Action: Mouse scrolled (485, 298) with delta (0, 0)
Screenshot: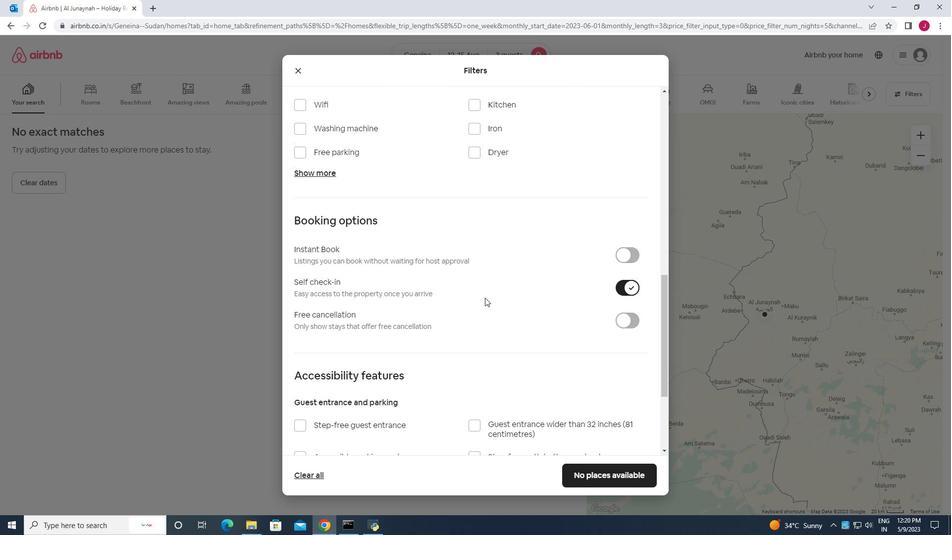 
Action: Mouse scrolled (485, 298) with delta (0, 0)
Screenshot: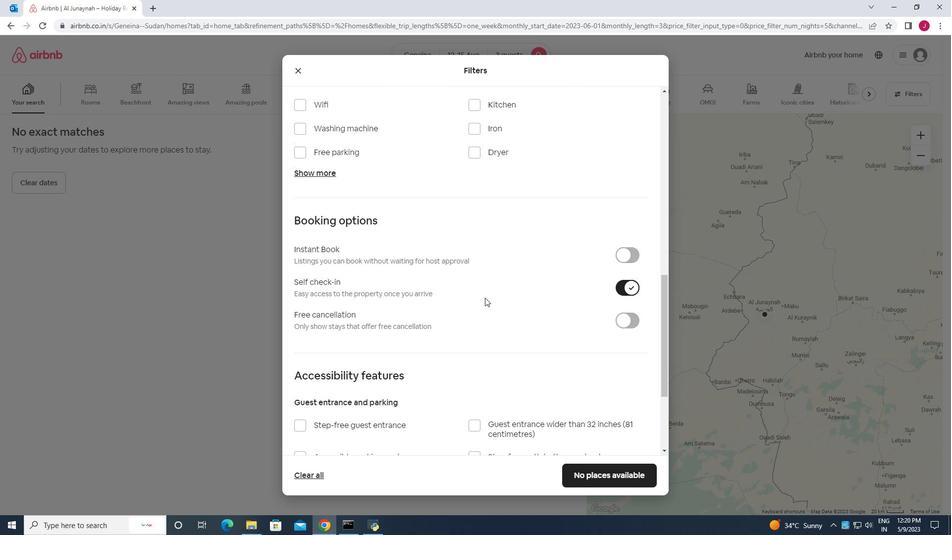 
Action: Mouse scrolled (485, 298) with delta (0, 0)
Screenshot: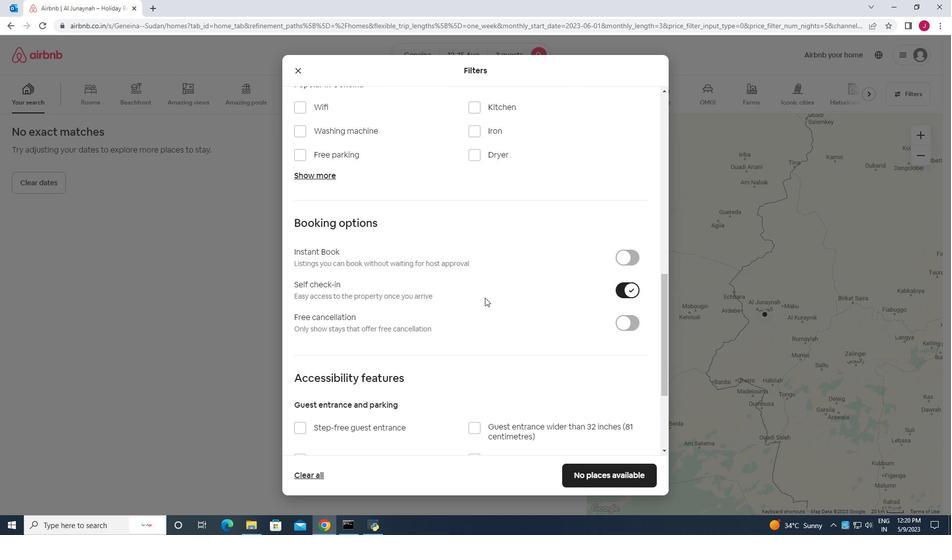 
Action: Mouse scrolled (485, 297) with delta (0, 0)
Screenshot: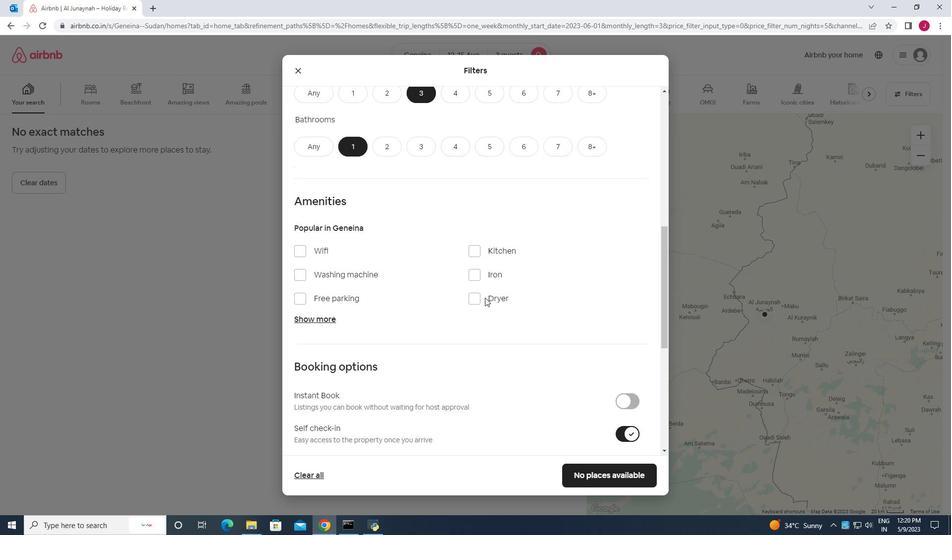
Action: Mouse scrolled (485, 297) with delta (0, 0)
Screenshot: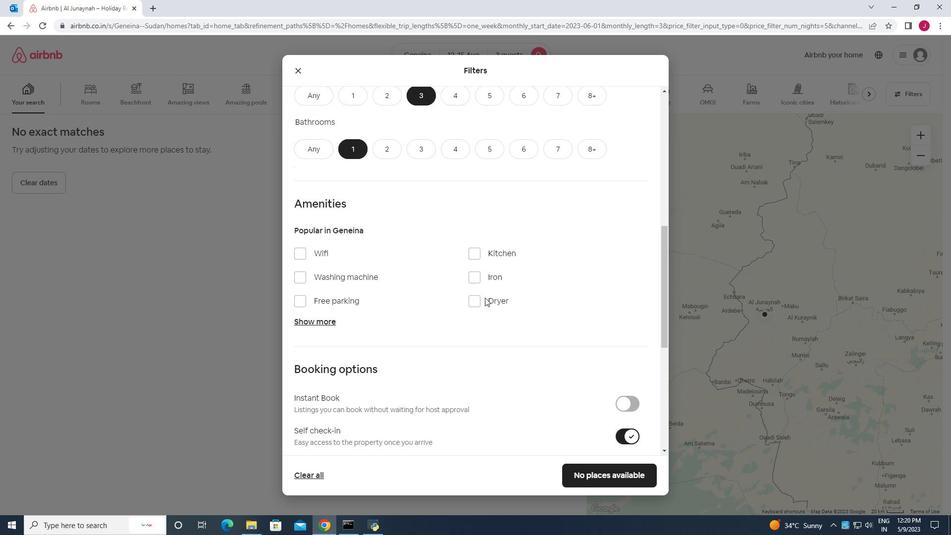 
Action: Mouse scrolled (485, 297) with delta (0, 0)
Screenshot: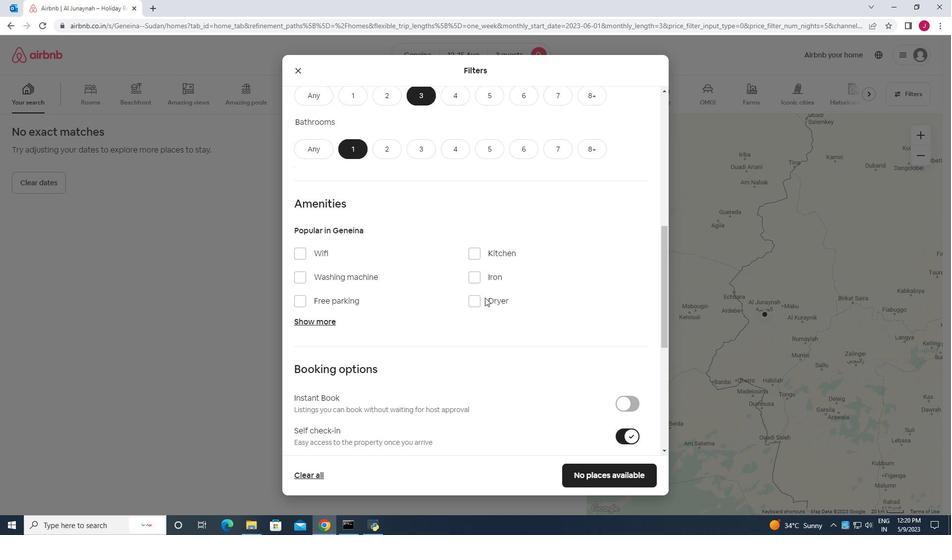 
Action: Mouse scrolled (485, 297) with delta (0, 0)
Screenshot: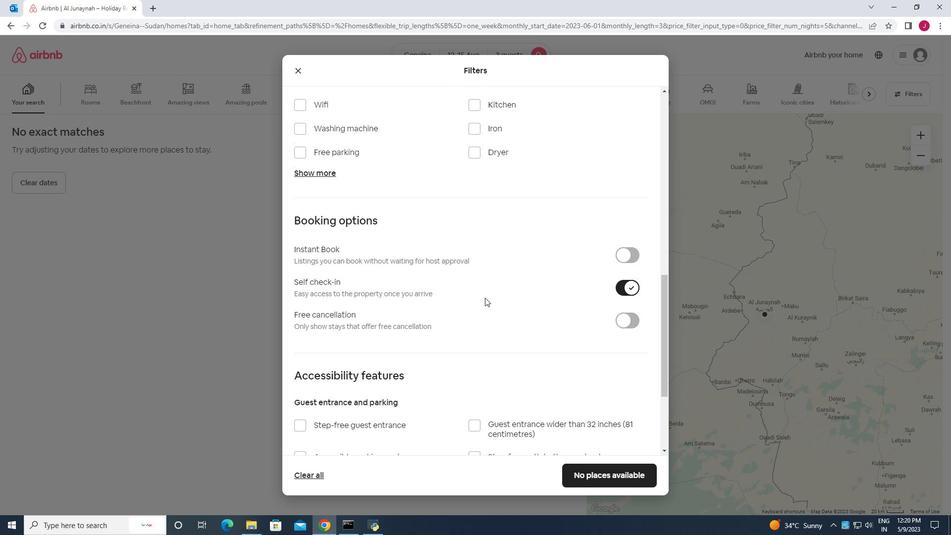 
Action: Mouse scrolled (485, 297) with delta (0, 0)
Screenshot: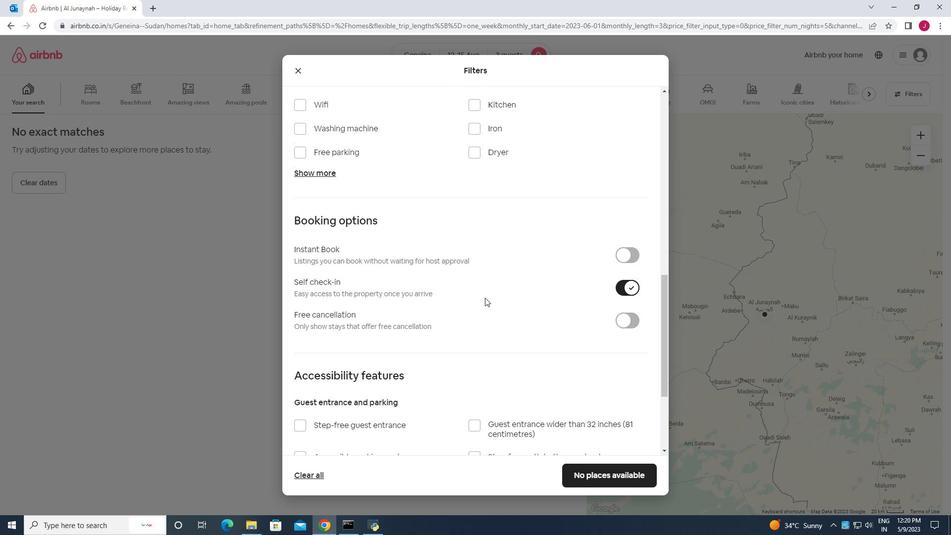 
Action: Mouse scrolled (485, 297) with delta (0, 0)
Screenshot: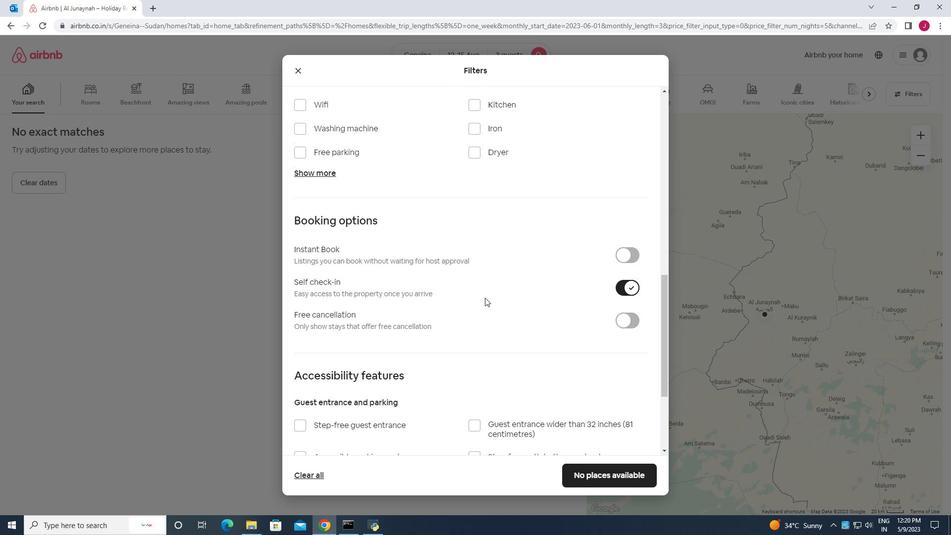 
Action: Mouse scrolled (485, 297) with delta (0, 0)
Screenshot: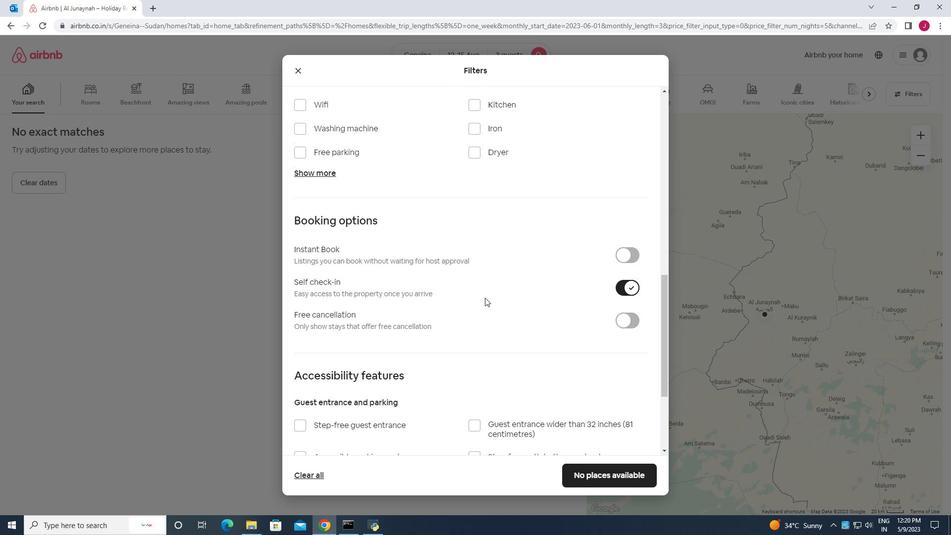 
Action: Mouse scrolled (485, 297) with delta (0, 0)
Screenshot: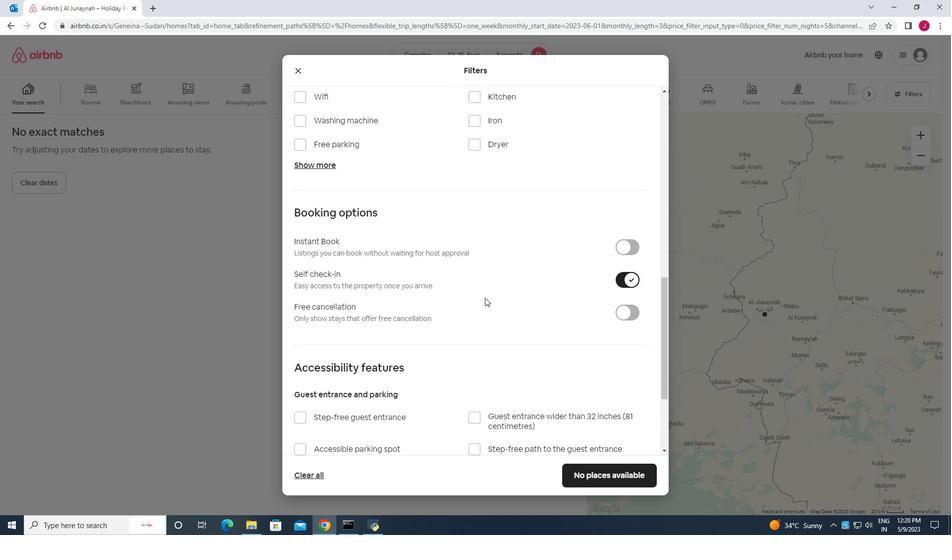 
Action: Mouse moved to (449, 311)
Screenshot: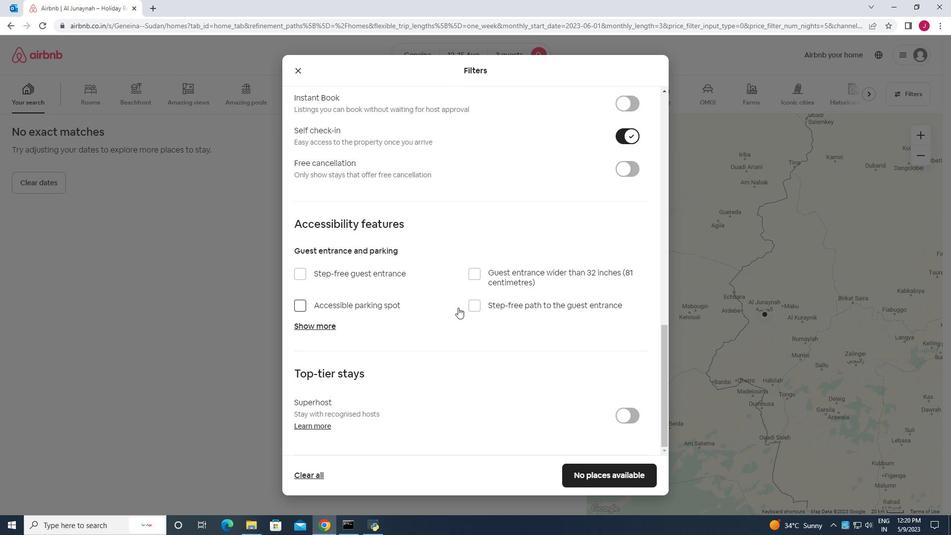 
Action: Mouse scrolled (449, 310) with delta (0, 0)
Screenshot: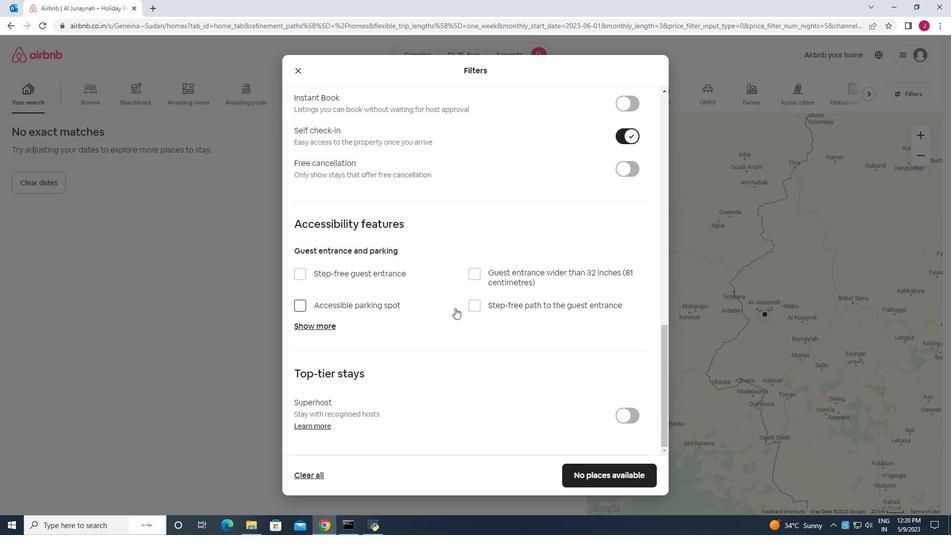 
Action: Mouse moved to (448, 313)
Screenshot: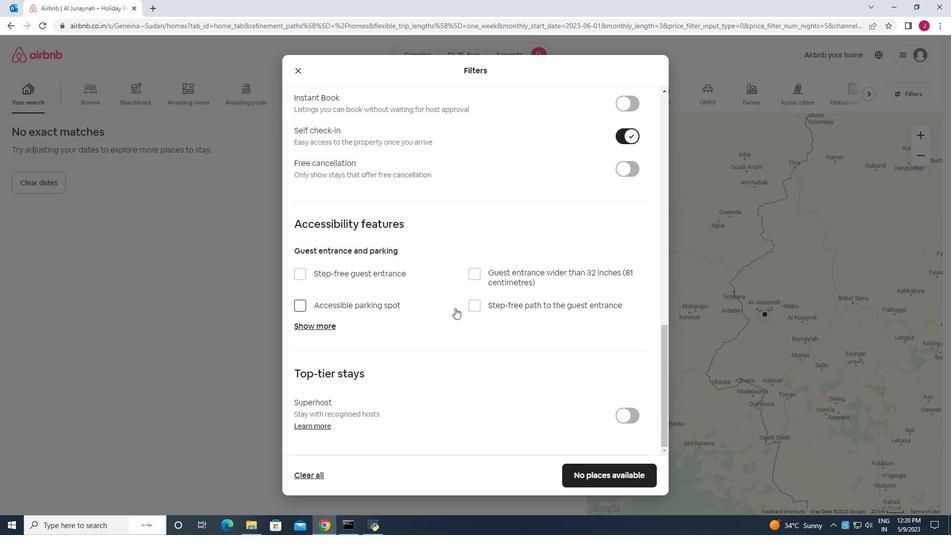 
Action: Mouse scrolled (448, 312) with delta (0, 0)
Screenshot: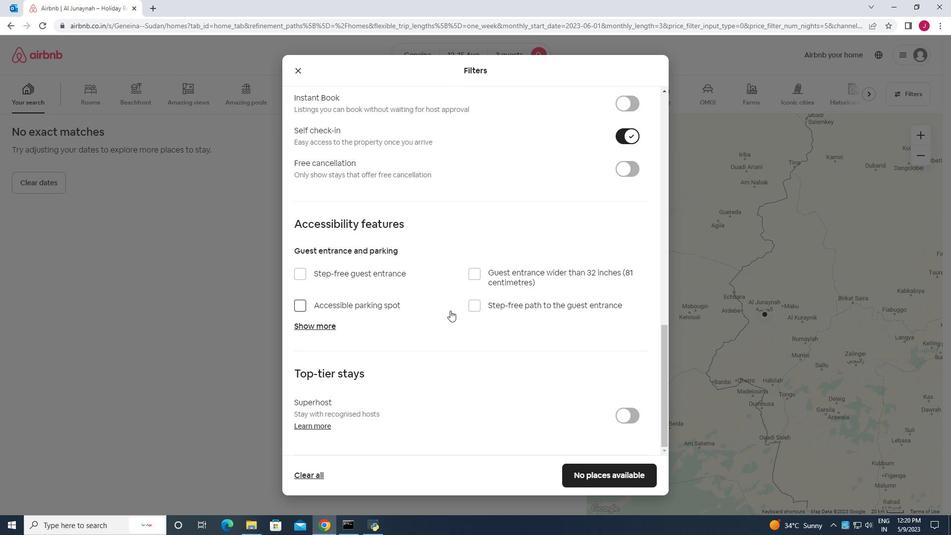 
Action: Mouse moved to (447, 314)
Screenshot: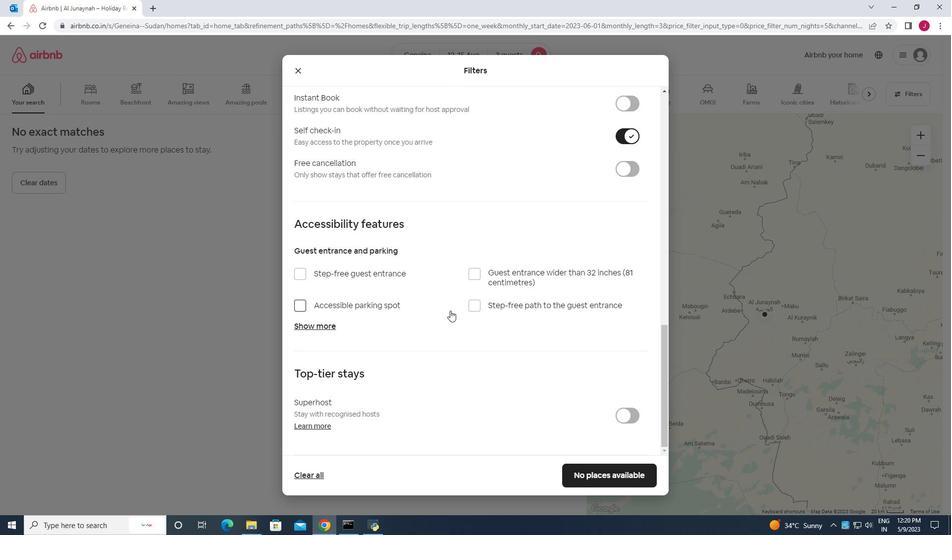 
Action: Mouse scrolled (447, 313) with delta (0, 0)
Screenshot: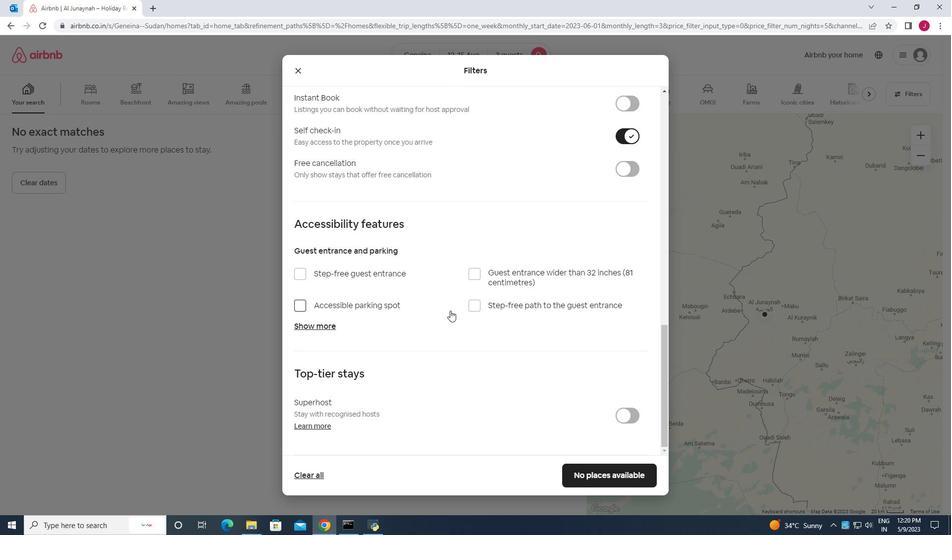 
Action: Mouse moved to (446, 314)
Screenshot: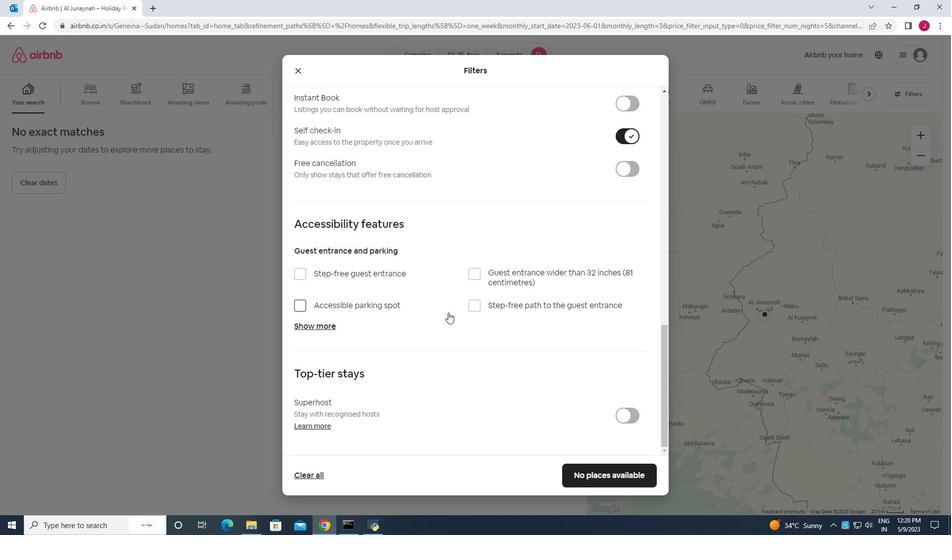 
Action: Mouse scrolled (446, 314) with delta (0, 0)
Screenshot: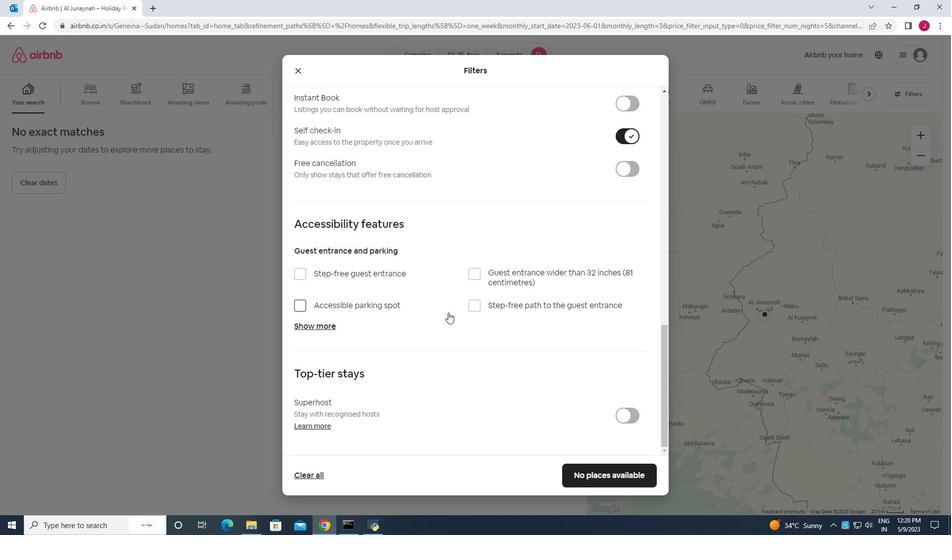 
Action: Mouse moved to (601, 477)
Screenshot: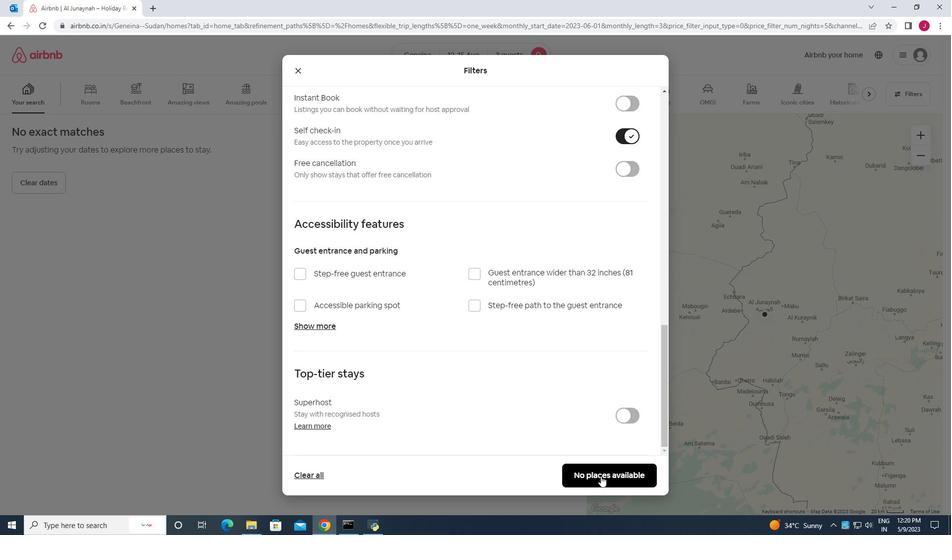 
Action: Mouse pressed left at (601, 477)
Screenshot: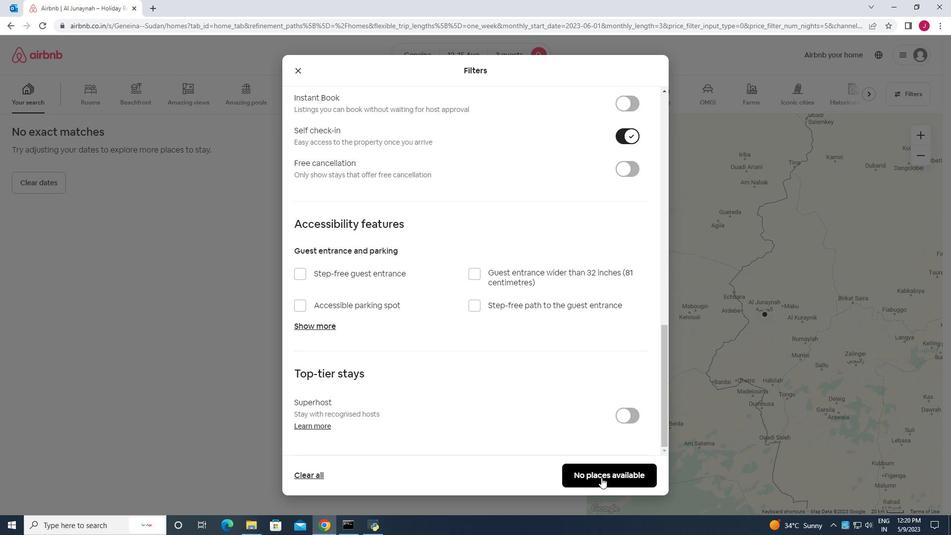 
Action: Mouse moved to (593, 465)
Screenshot: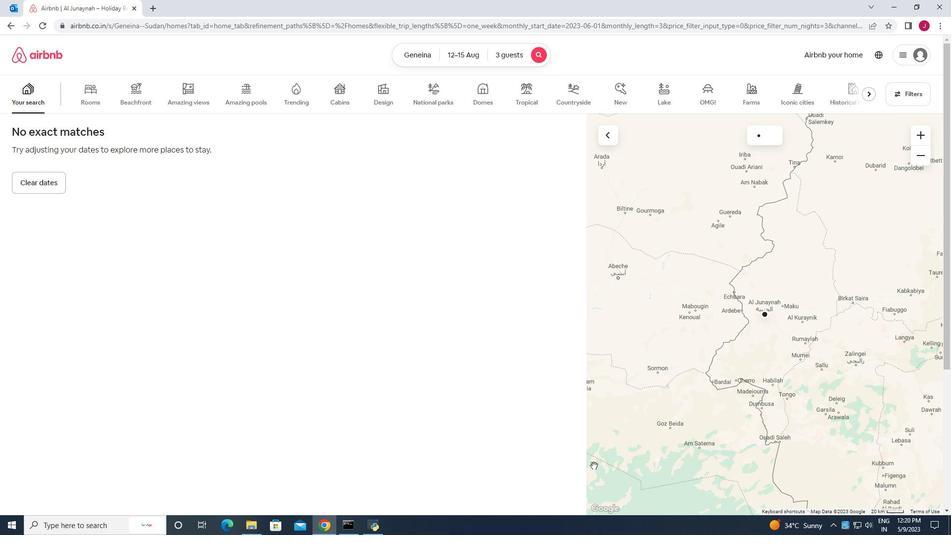 
